 Task: open an excel sheet and write heading  Money ManagerAdd Descriptions in a column and its values below  'Salary, Rent, Groceries, Utilities, Dining out, Transportation & Entertainment. 'Add Categories in next column and its values below  Income, Expense, Expense, Expense, Expense, Expense & Expense. Add Amount in next column and its values below  $2,500, $800, $200, $100, $50, $30 & $100Add Dates in next column and its values below  2023-05-01, 2023-05-05, 2023-05-10, 2023-05-15, 2023-05-20, 2023-05-25 & 2023-05-31Save page DashboardTaxDocs
Action: Mouse moved to (25, 114)
Screenshot: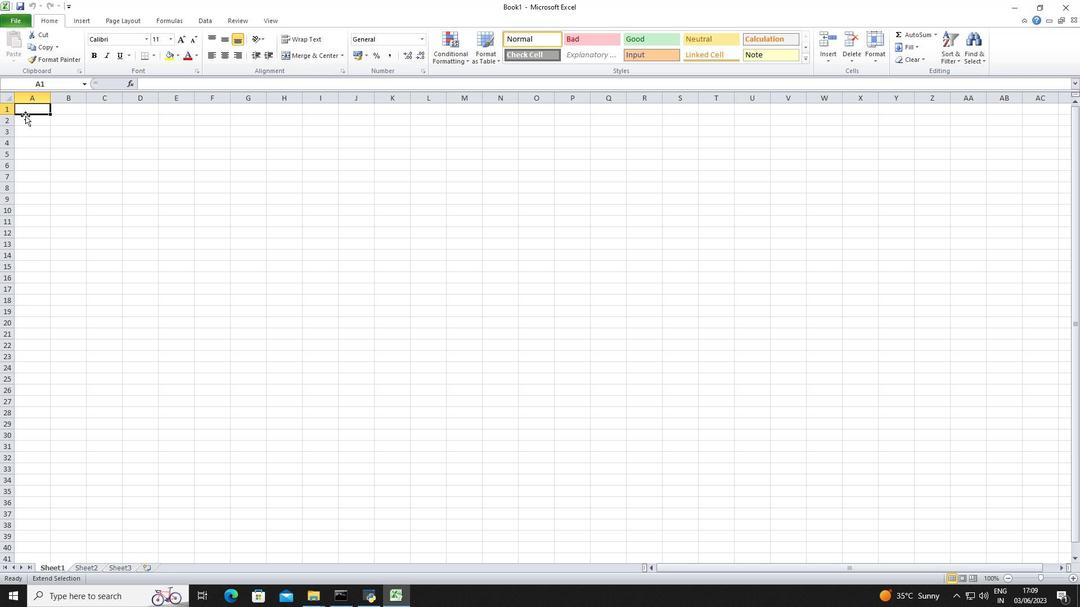 
Action: Mouse pressed left at (25, 114)
Screenshot: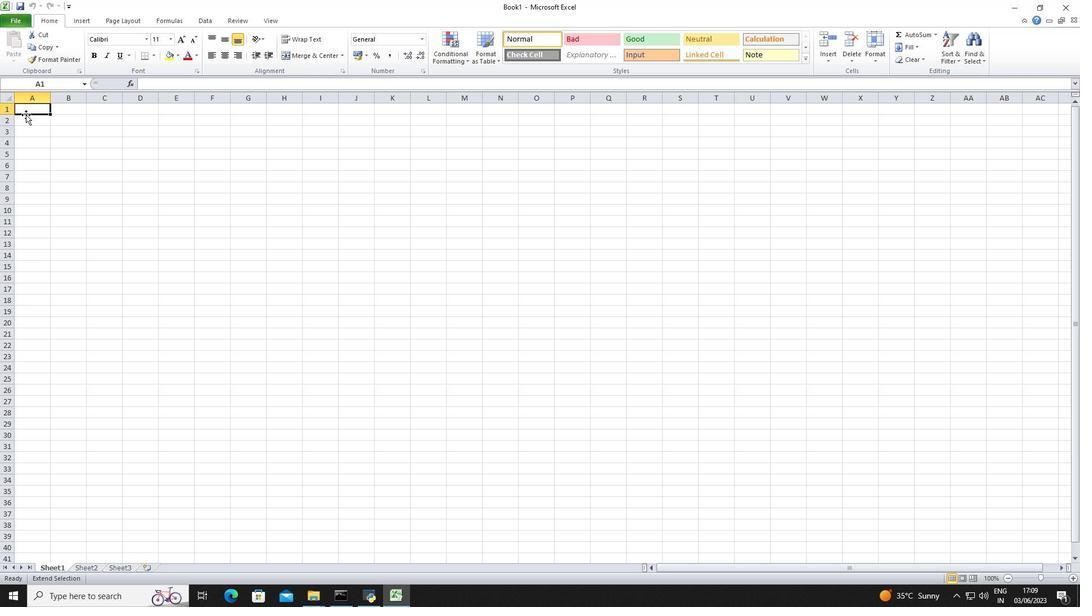 
Action: Key pressed <Key.shift>Money<Key.space><Key.shift>Manager<Key.down><Key.down><Key.shift>Descriptions<Key.down><Key.shift>Salary<Key.enter><Key.shift>Rent<Key.enter><Key.shift><Key.shift><Key.shift><Key.shift><Key.shift><Key.shift>Groceries<Key.enter><Key.shift>Utilities<Key.down><Key.shift>Dining<Key.space><Key.shift>Out<Key.enter><Key.shift>Transportation<Key.enter><Key.shift>Entertainment<Key.down><Key.down><Key.right><Key.right><Key.up><Key.right><Key.up><Key.left><Key.up><Key.up><Key.up><Key.up><Key.up><Key.up><Key.up><Key.shift>Categories<Key.down><Key.shift>Income<Key.down><Key.shift>Expense<Key.down><Key.shift>Exo<Key.backspace>pense<Key.down><Key.shift>Expense<Key.down><Key.shift>Expense<Key.down><Key.shift>Expense<Key.down><Key.shift>Expense<Key.down><Key.right><Key.up><Key.right><Key.up><Key.up><Key.up><Key.up><Key.up><Key.up><Key.up><Key.shift>Amount<Key.down>2500<Key.down>800<Key.down>200<Key.down>100<Key.down>50<Key.down>30<Key.down>100<Key.down>
Screenshot: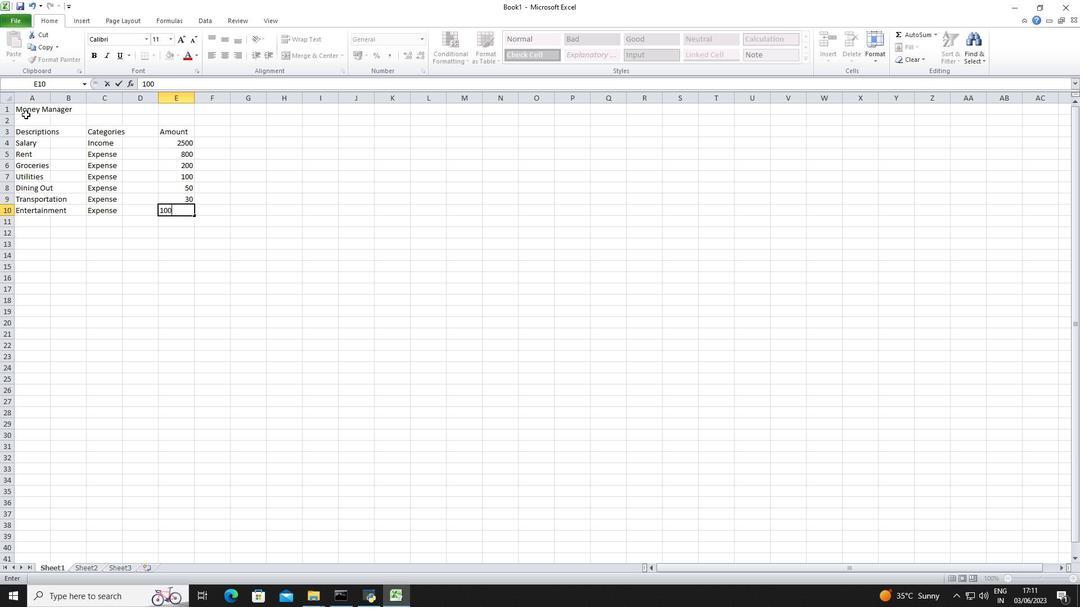 
Action: Mouse moved to (173, 145)
Screenshot: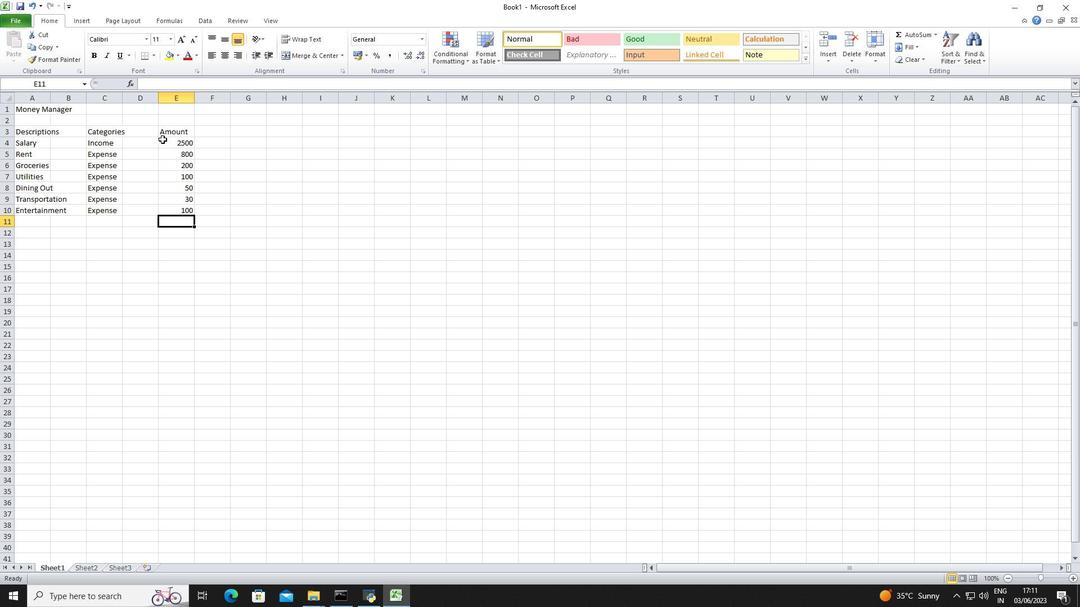 
Action: Mouse pressed left at (173, 145)
Screenshot: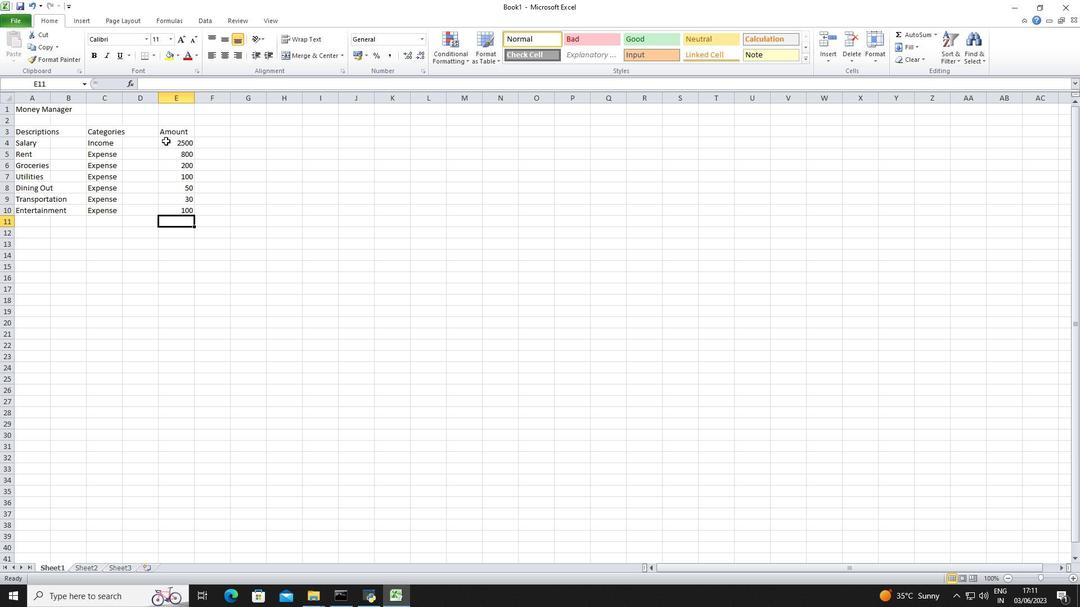 
Action: Mouse moved to (176, 158)
Screenshot: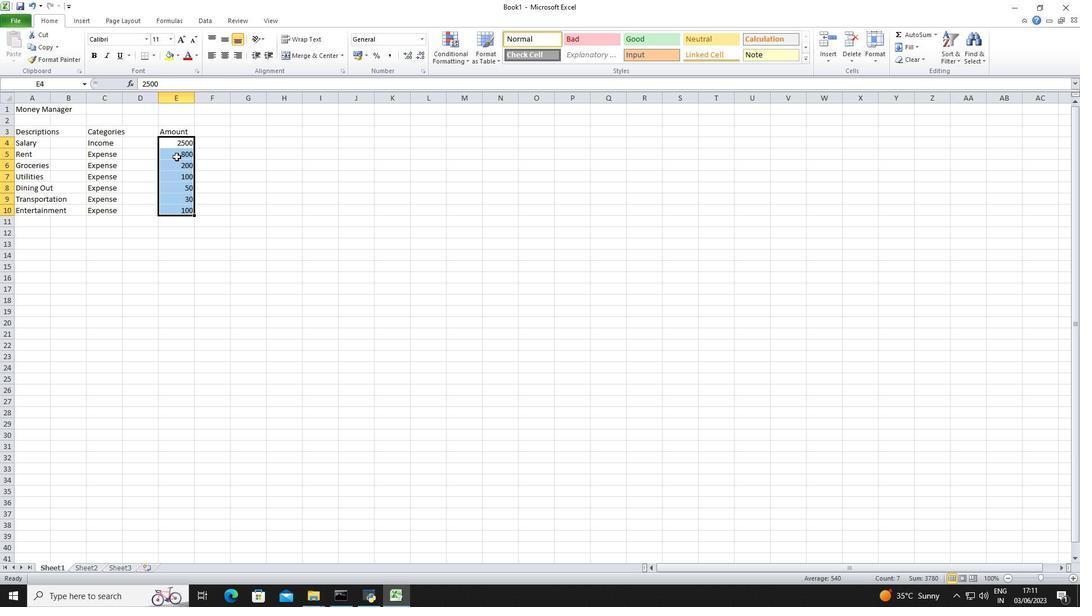 
Action: Mouse pressed right at (176, 158)
Screenshot: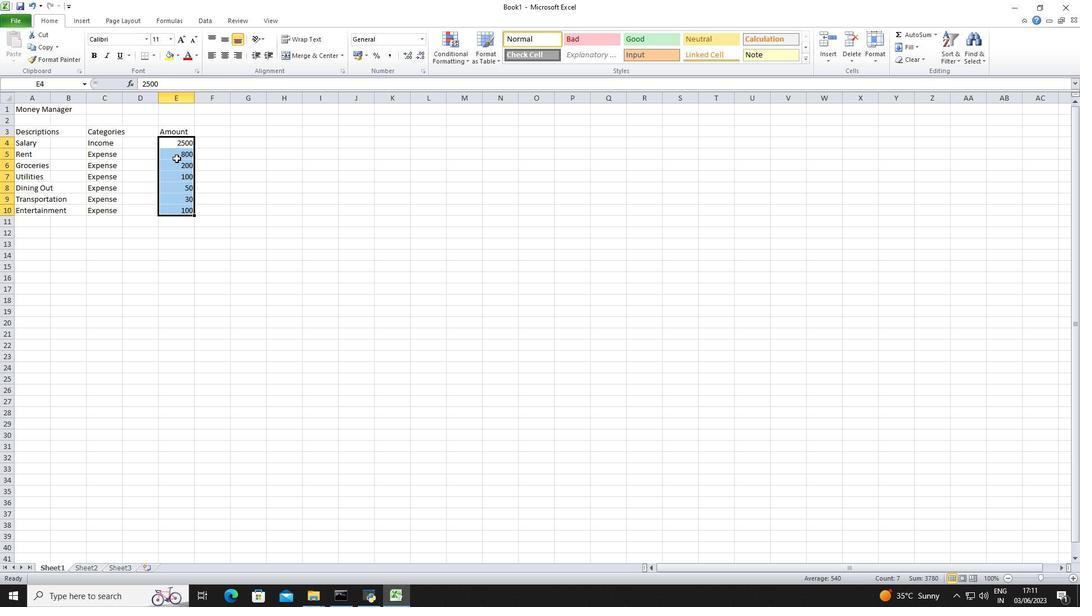 
Action: Mouse moved to (219, 315)
Screenshot: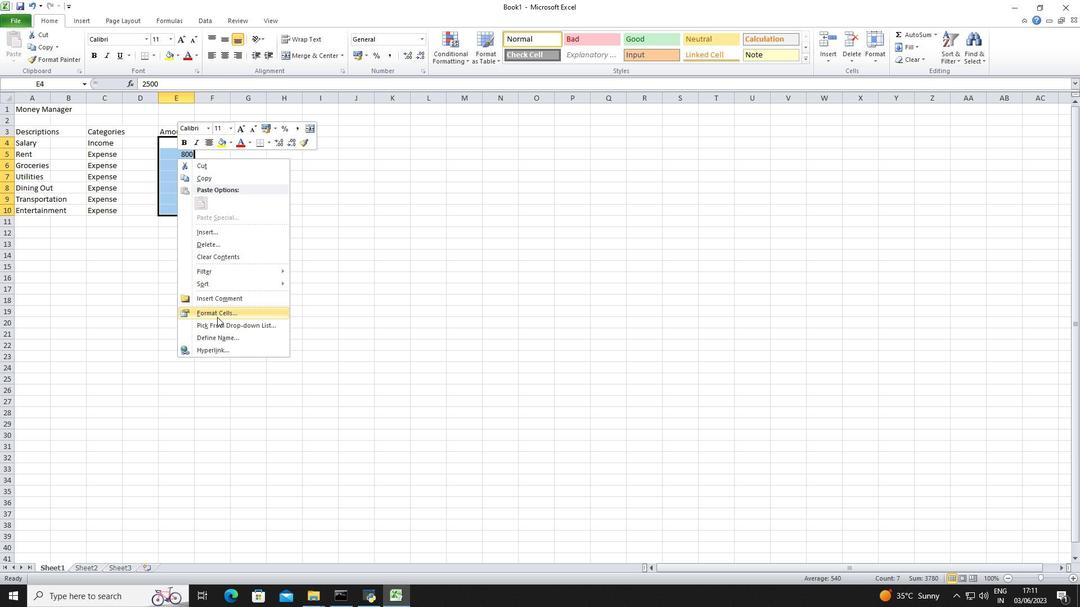
Action: Mouse pressed left at (219, 315)
Screenshot: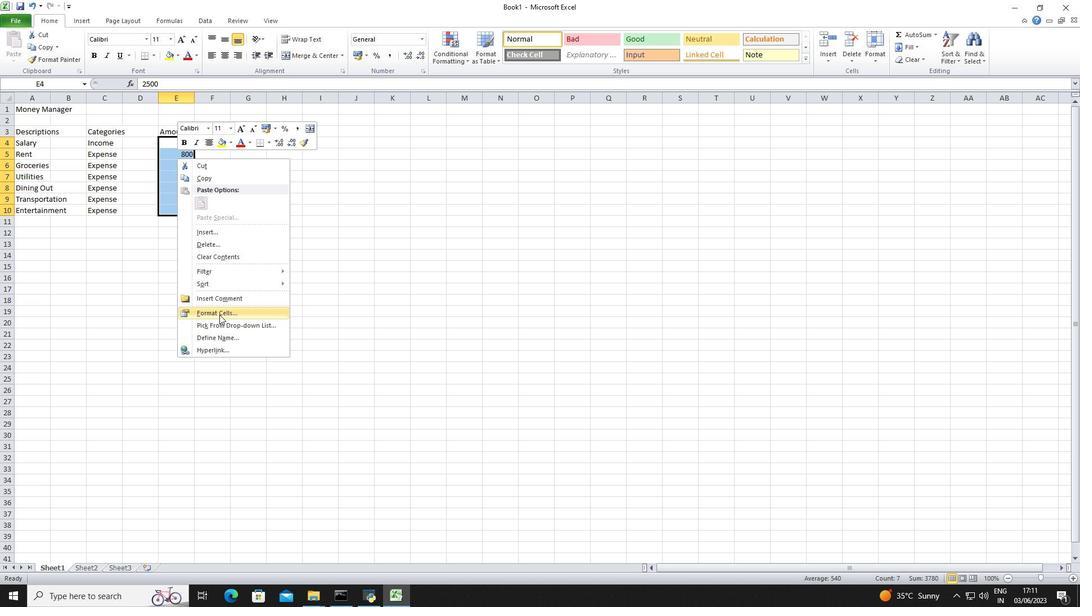 
Action: Mouse moved to (104, 308)
Screenshot: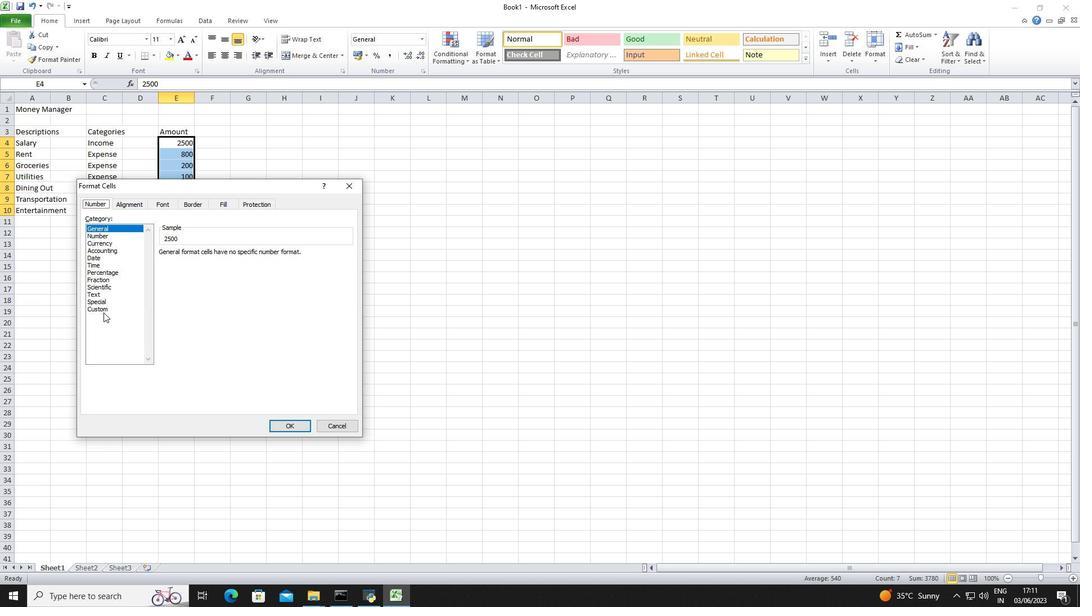 
Action: Mouse pressed left at (104, 308)
Screenshot: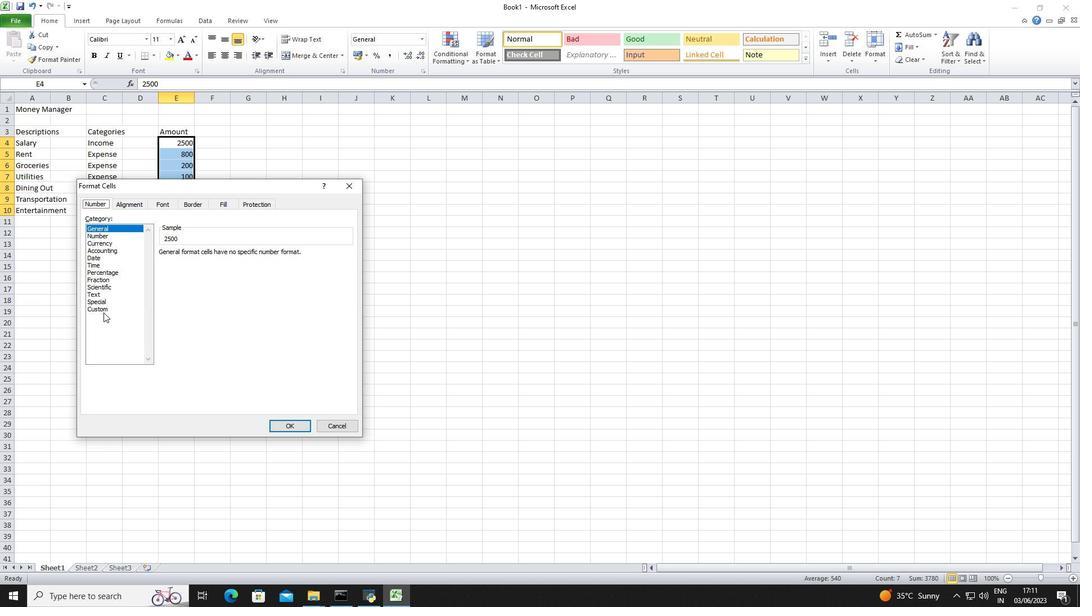 
Action: Mouse moved to (112, 246)
Screenshot: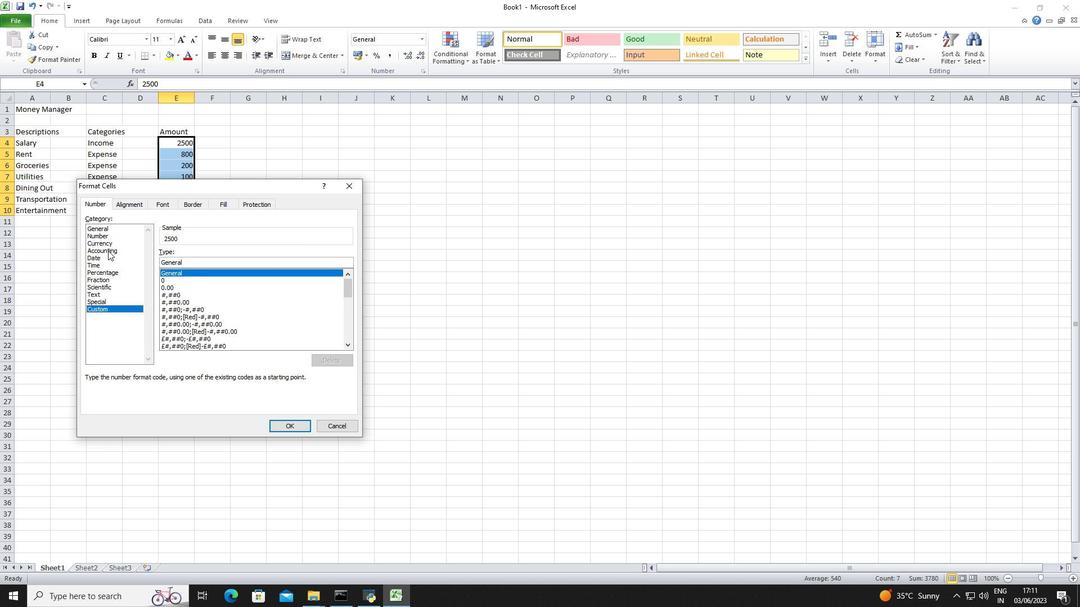 
Action: Mouse pressed left at (112, 246)
Screenshot: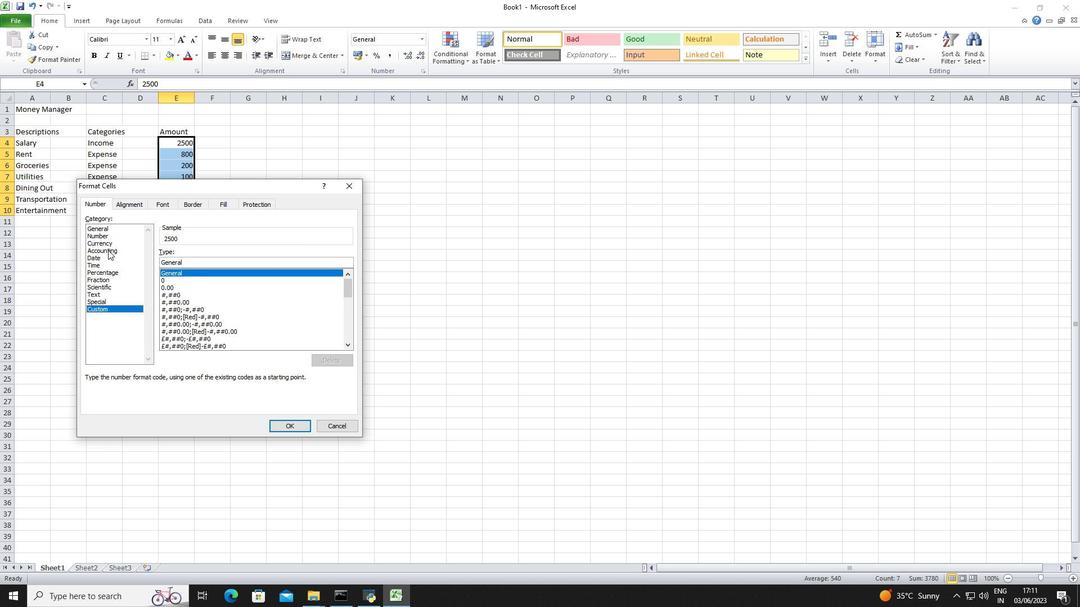 
Action: Mouse moved to (231, 256)
Screenshot: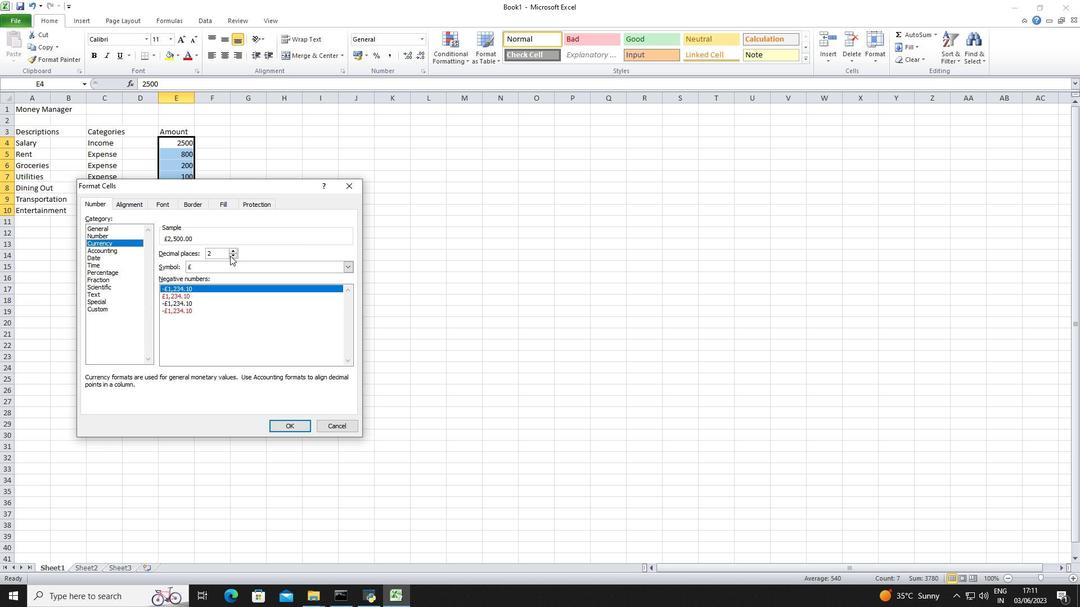 
Action: Mouse pressed left at (231, 256)
Screenshot: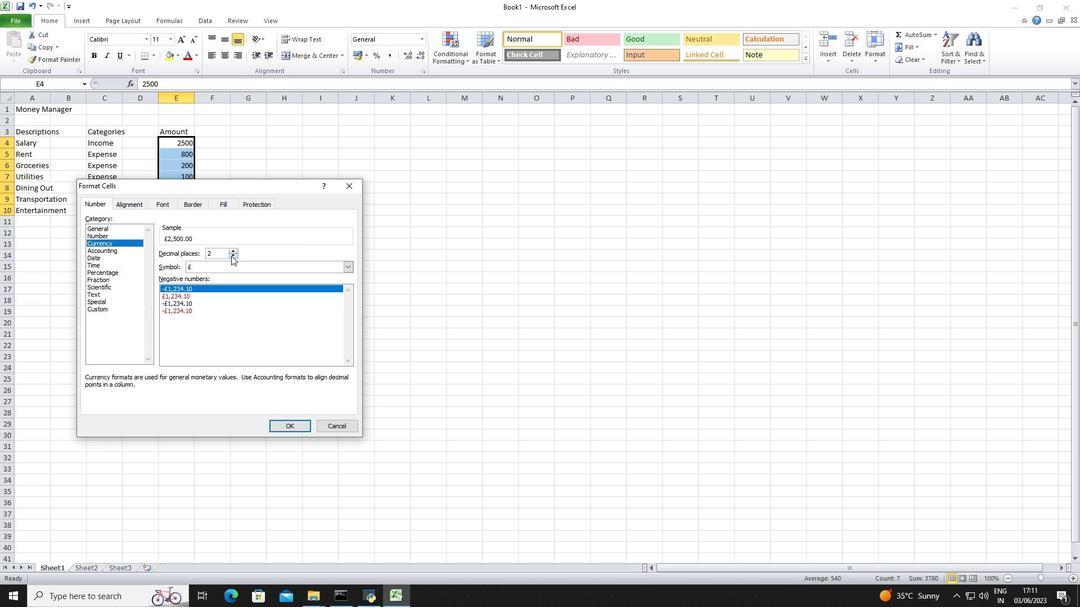 
Action: Mouse pressed left at (231, 256)
Screenshot: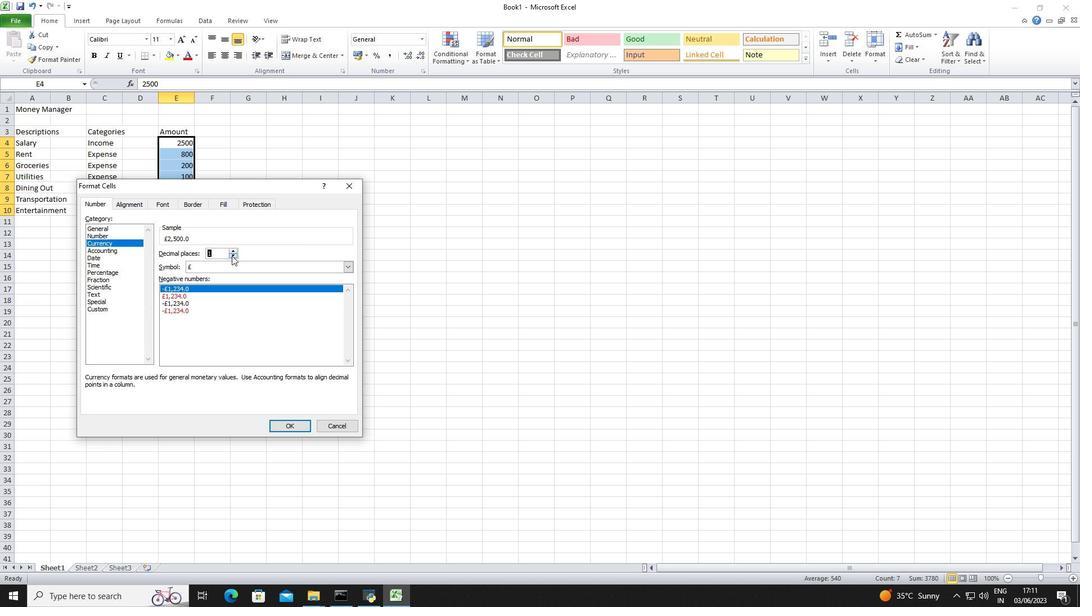 
Action: Mouse moved to (232, 266)
Screenshot: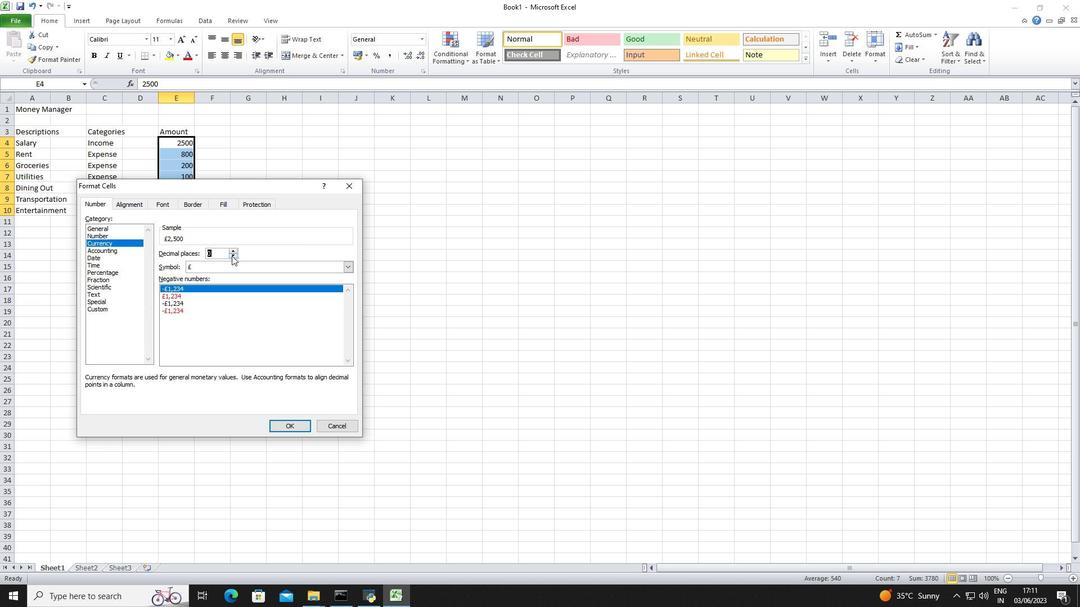 
Action: Mouse pressed left at (232, 266)
Screenshot: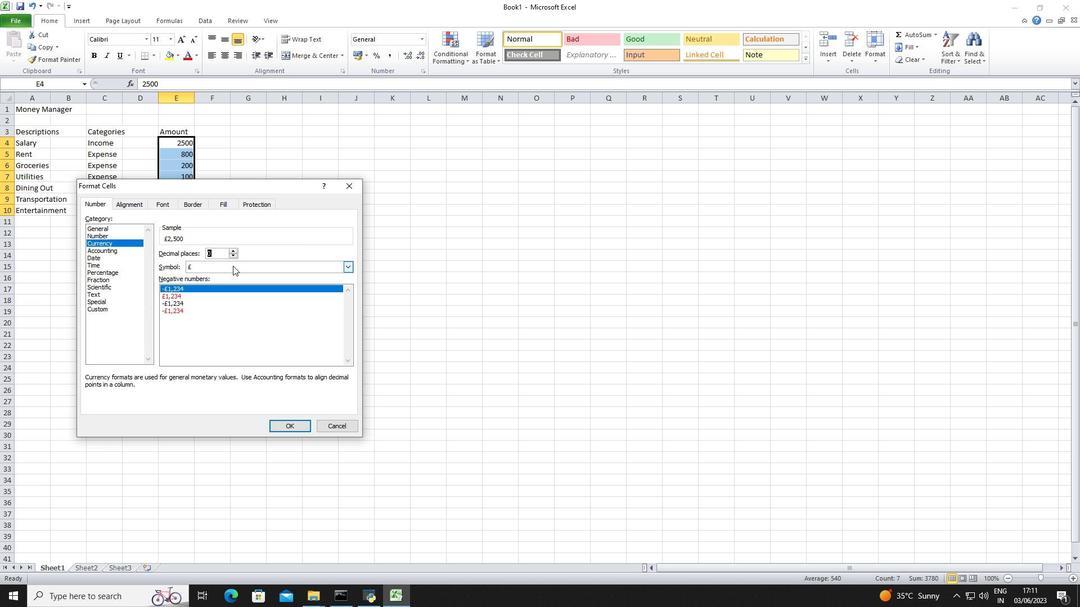 
Action: Mouse moved to (230, 297)
Screenshot: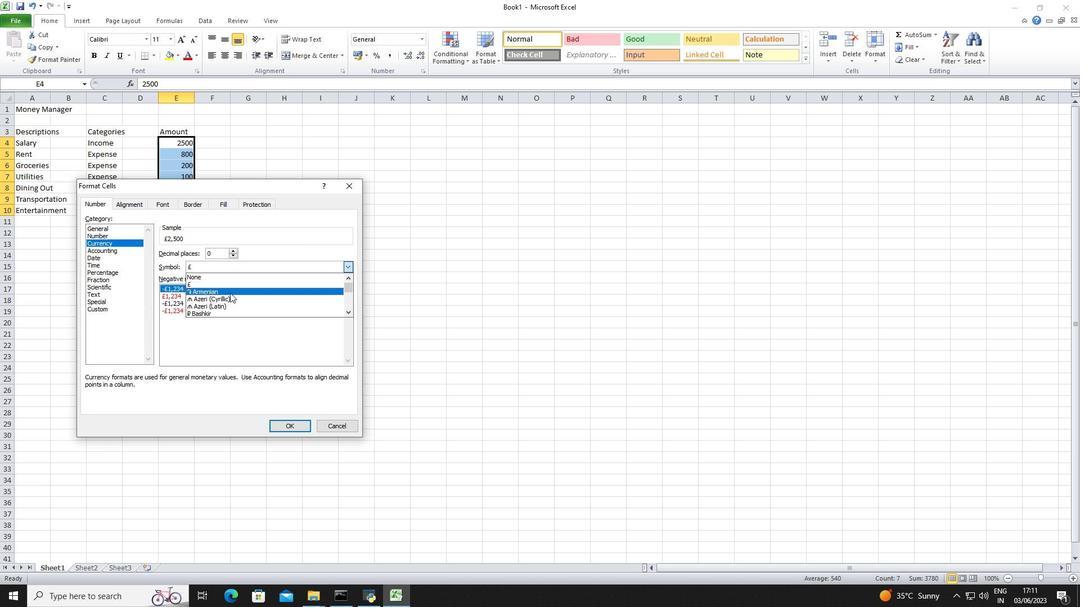 
Action: Mouse scrolled (230, 297) with delta (0, 0)
Screenshot: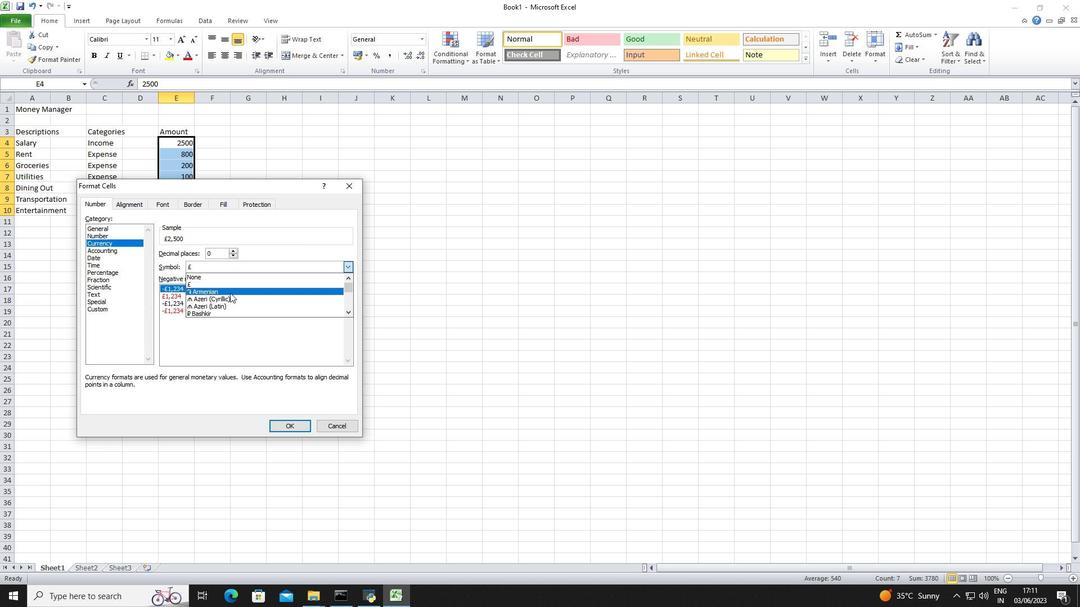 
Action: Mouse scrolled (230, 297) with delta (0, 0)
Screenshot: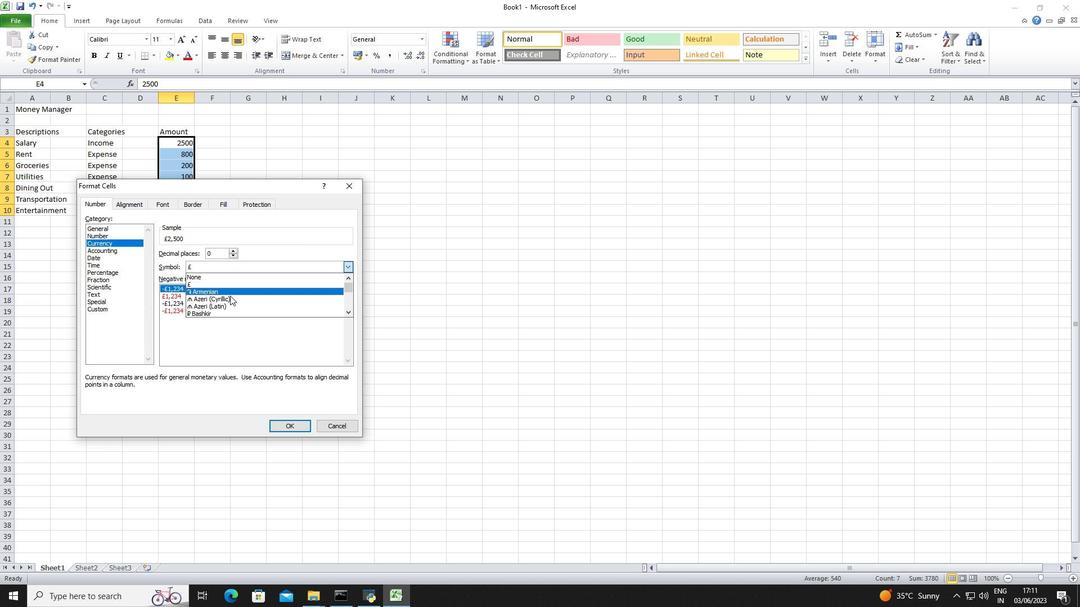 
Action: Mouse scrolled (230, 297) with delta (0, 0)
Screenshot: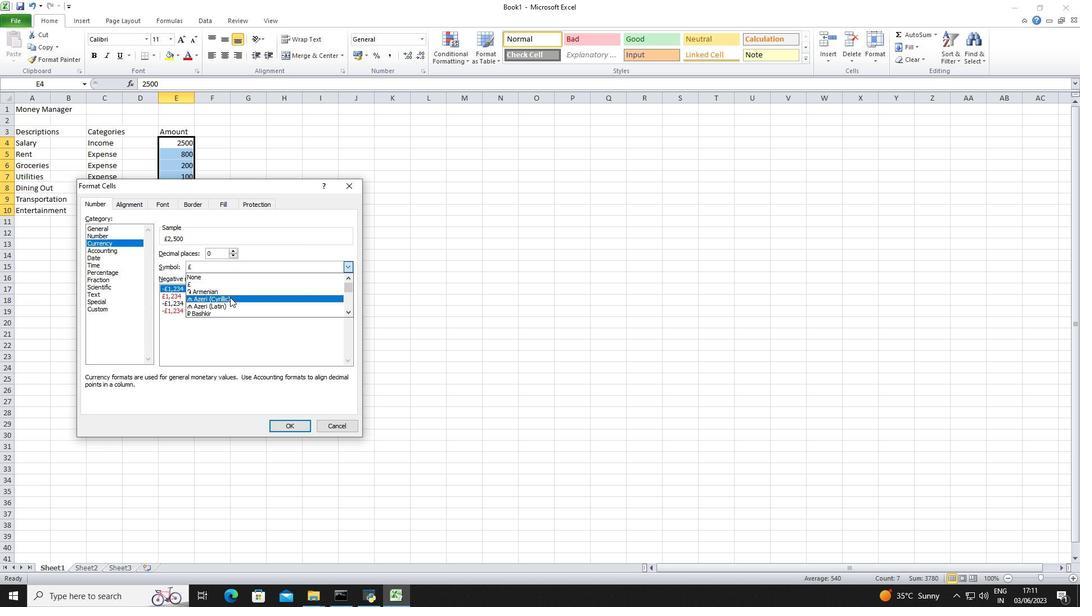 
Action: Mouse scrolled (230, 297) with delta (0, 0)
Screenshot: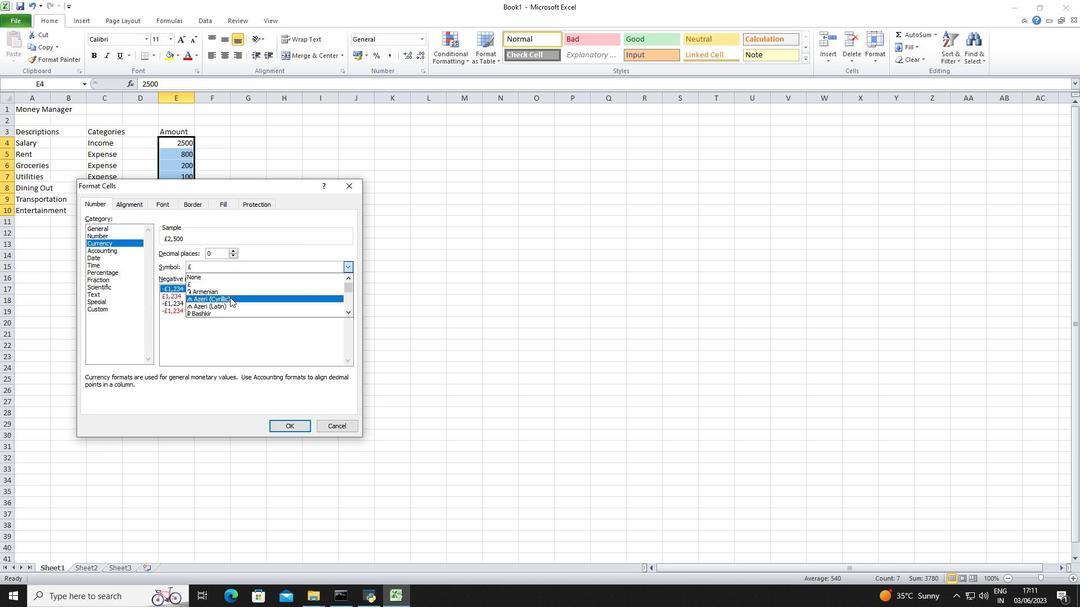 
Action: Mouse scrolled (230, 297) with delta (0, 0)
Screenshot: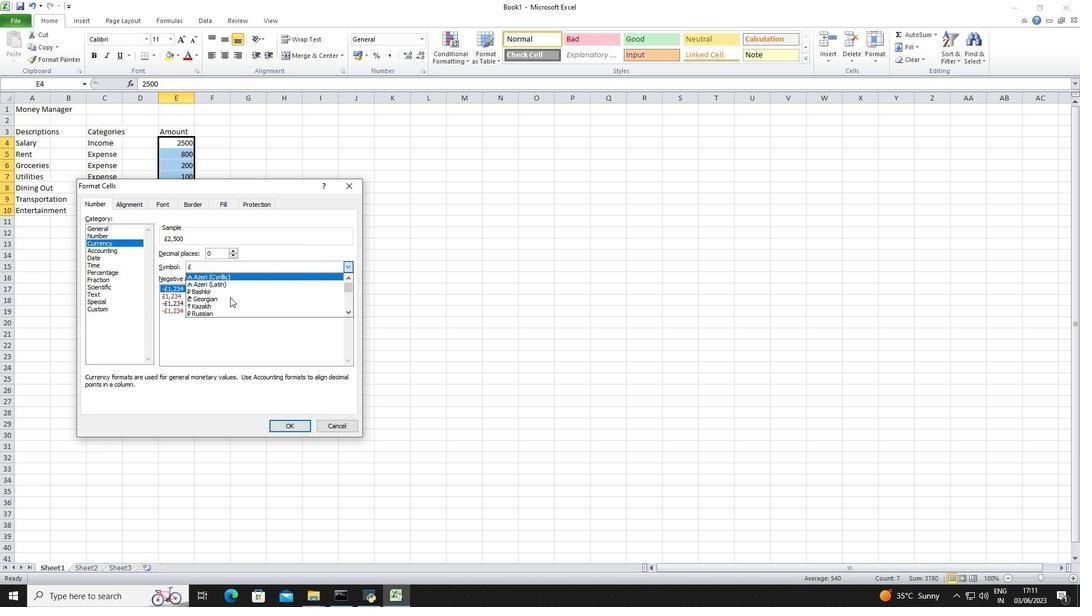 
Action: Mouse scrolled (230, 297) with delta (0, 0)
Screenshot: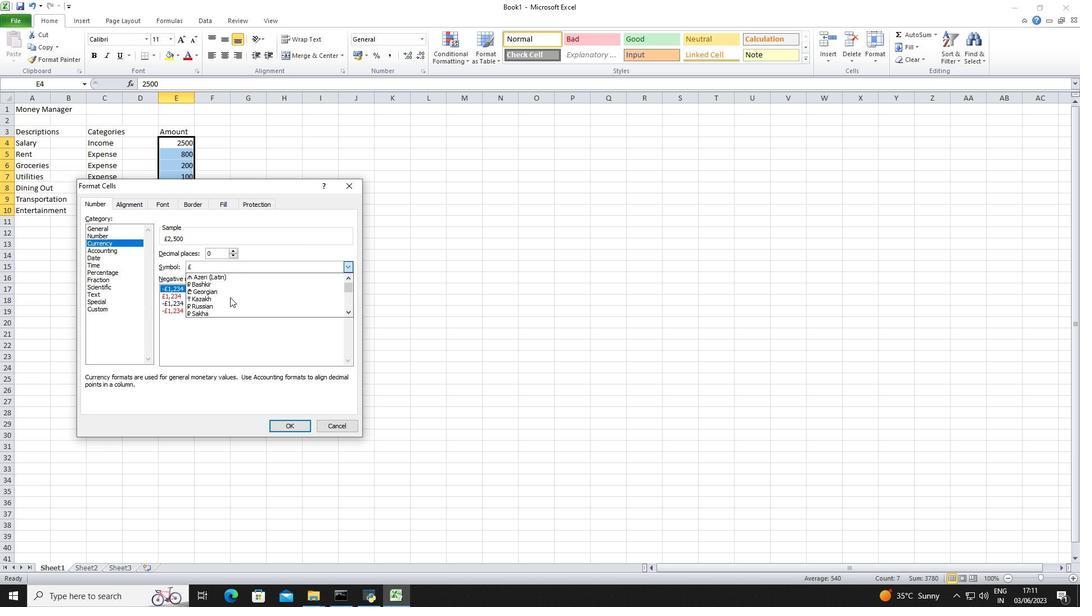 
Action: Mouse scrolled (230, 297) with delta (0, 0)
Screenshot: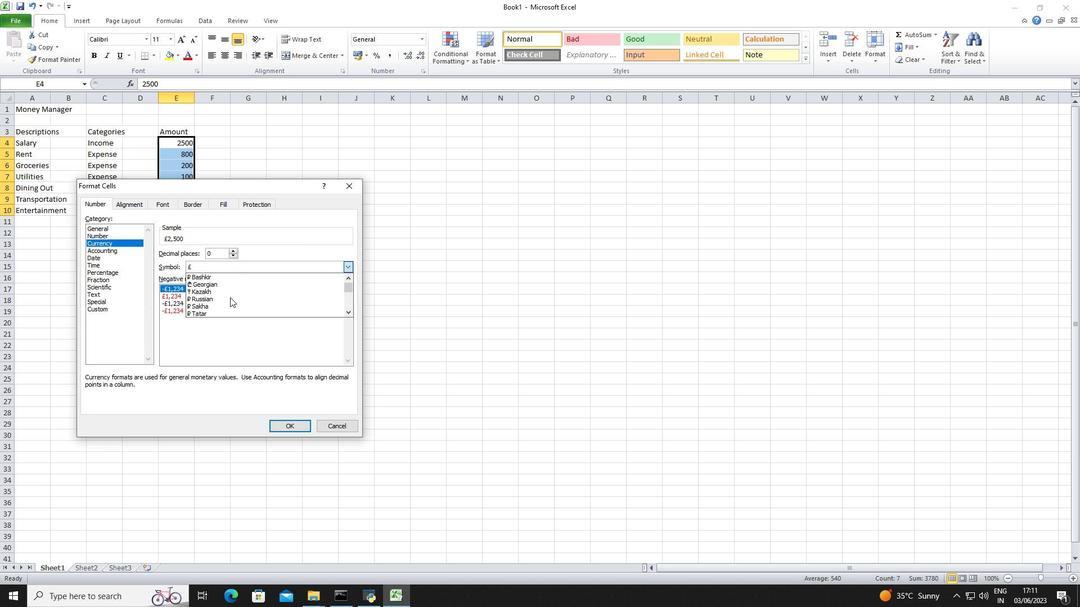 
Action: Mouse scrolled (230, 297) with delta (0, 0)
Screenshot: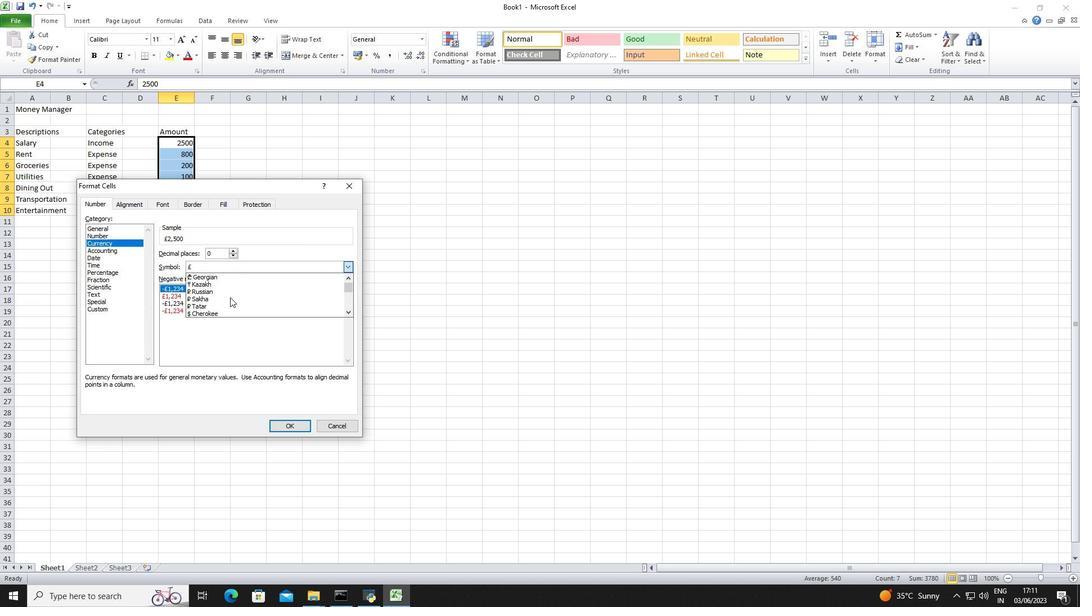 
Action: Mouse scrolled (230, 297) with delta (0, 0)
Screenshot: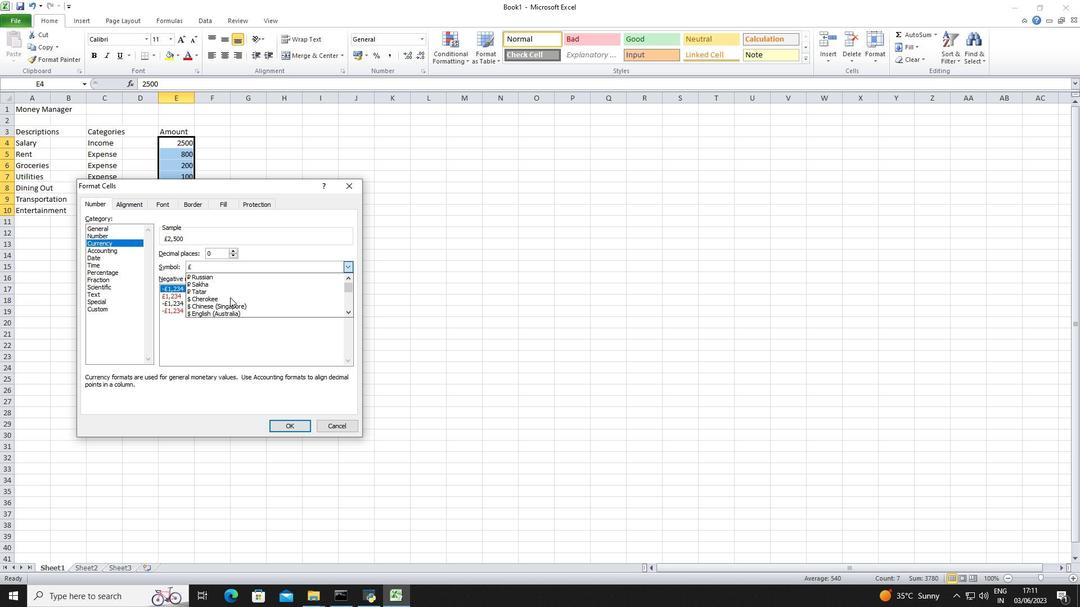 
Action: Mouse scrolled (230, 297) with delta (0, 0)
Screenshot: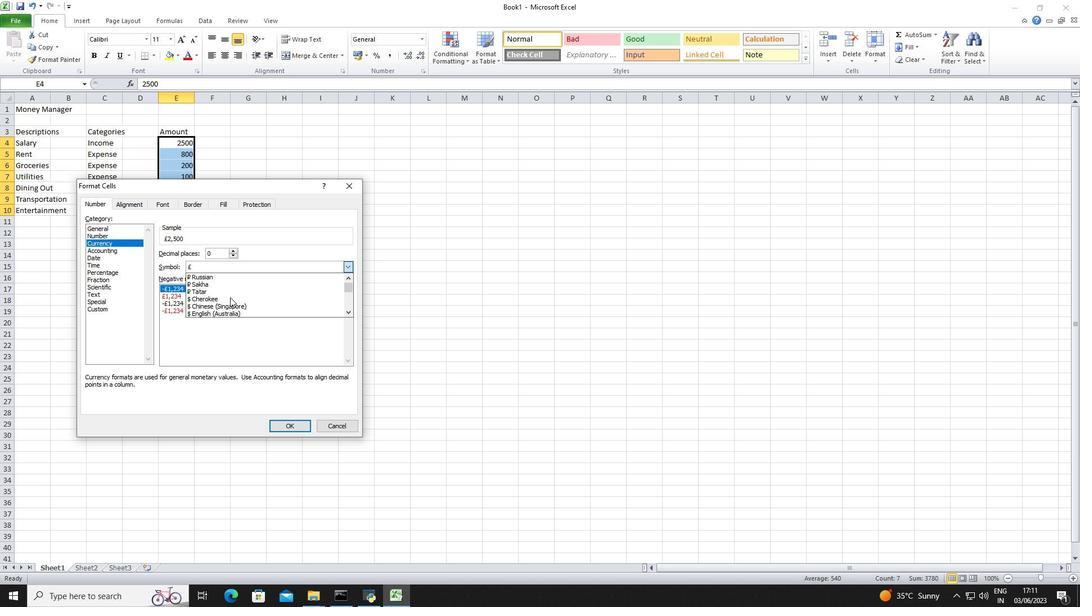 
Action: Mouse moved to (230, 298)
Screenshot: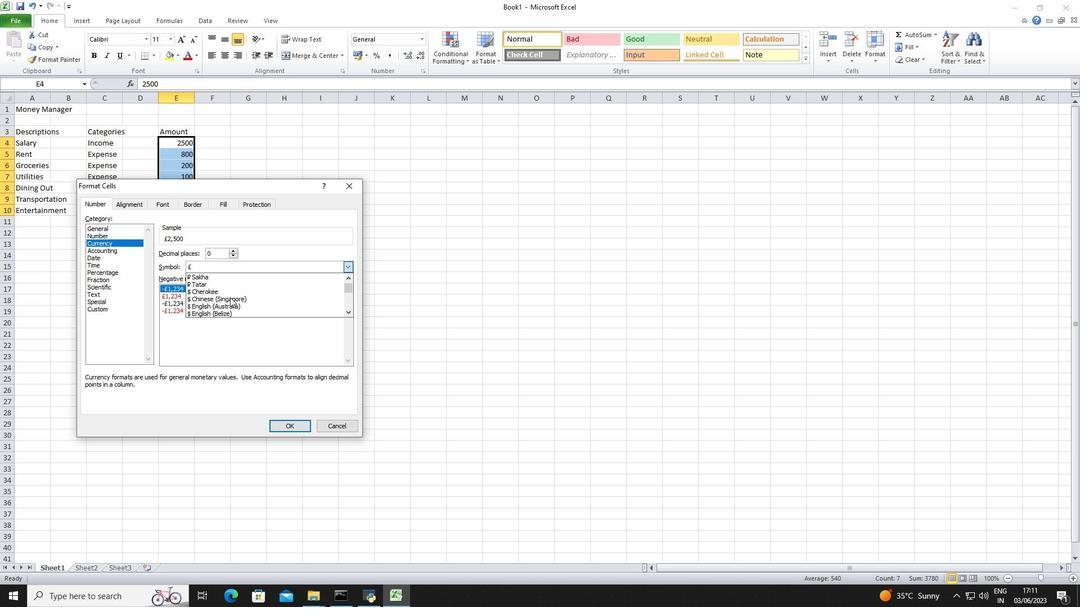 
Action: Mouse scrolled (230, 298) with delta (0, 0)
Screenshot: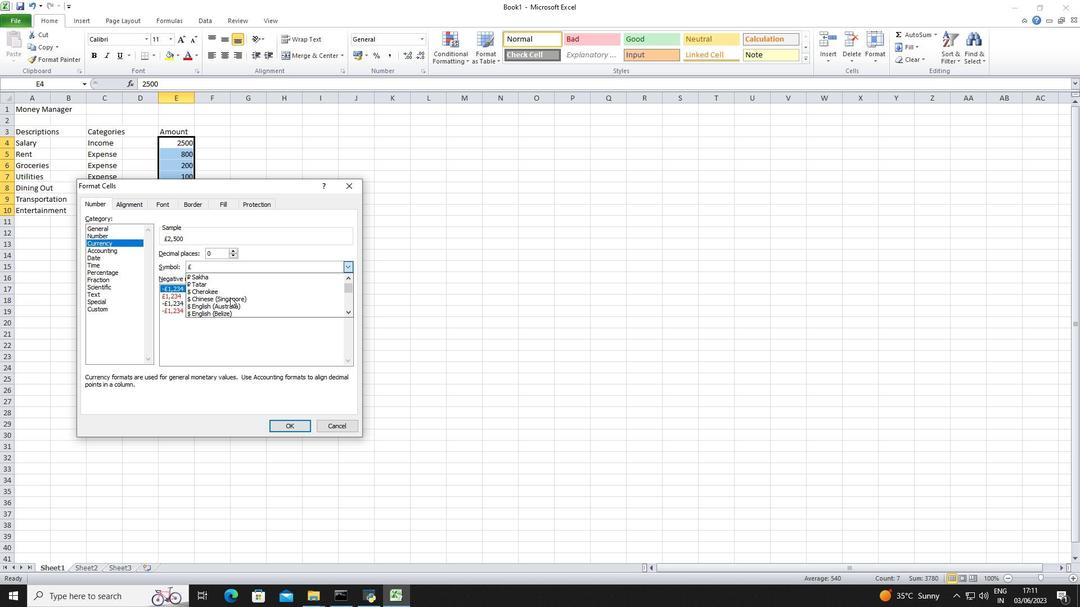 
Action: Mouse moved to (231, 292)
Screenshot: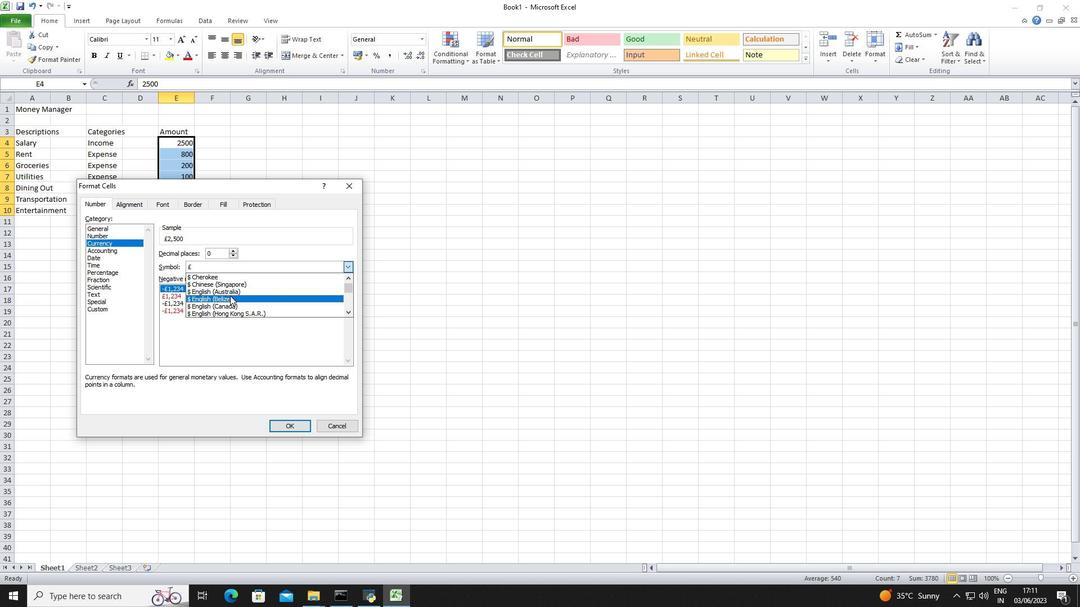 
Action: Mouse pressed left at (231, 292)
Screenshot: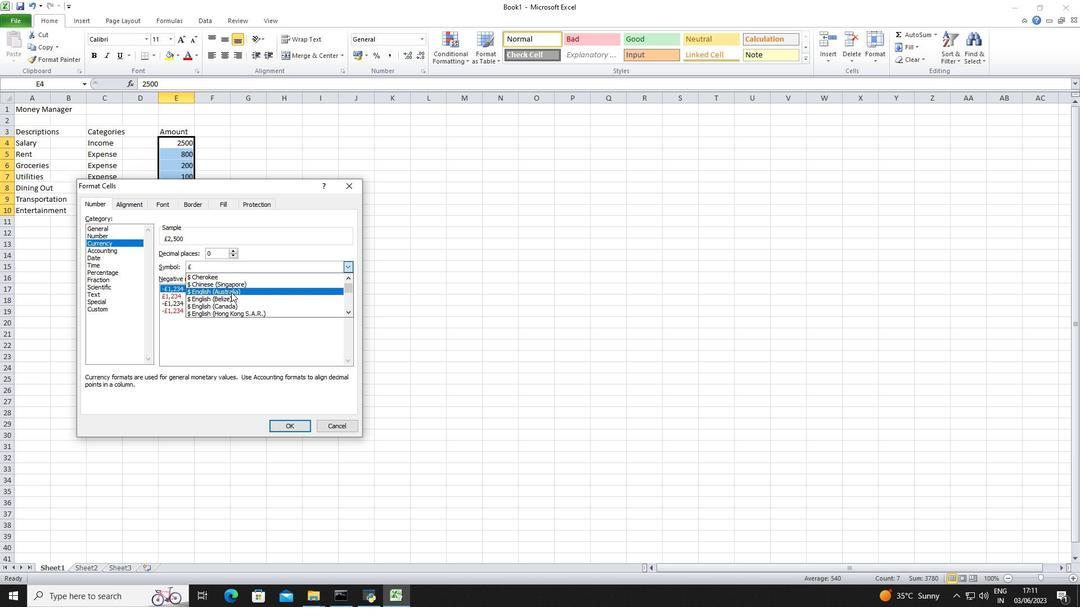 
Action: Mouse moved to (292, 426)
Screenshot: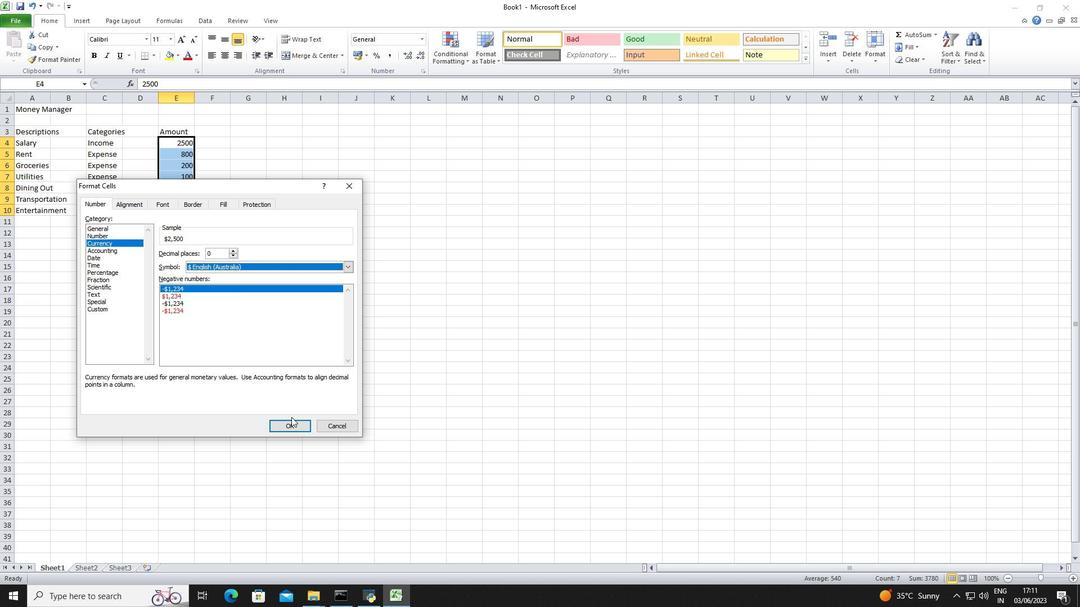 
Action: Mouse pressed left at (292, 426)
Screenshot: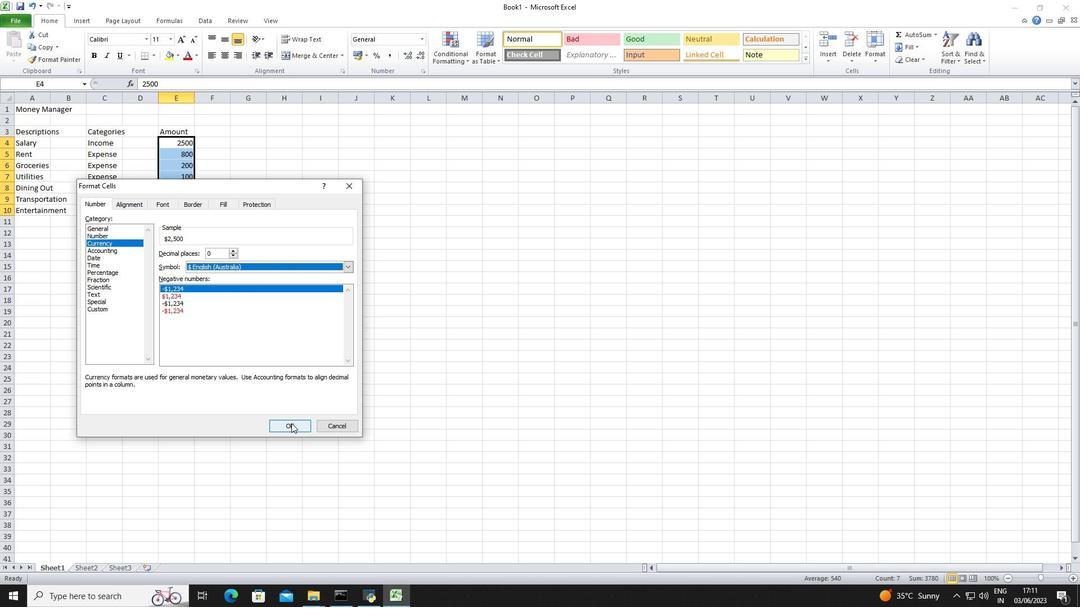 
Action: Mouse moved to (251, 133)
Screenshot: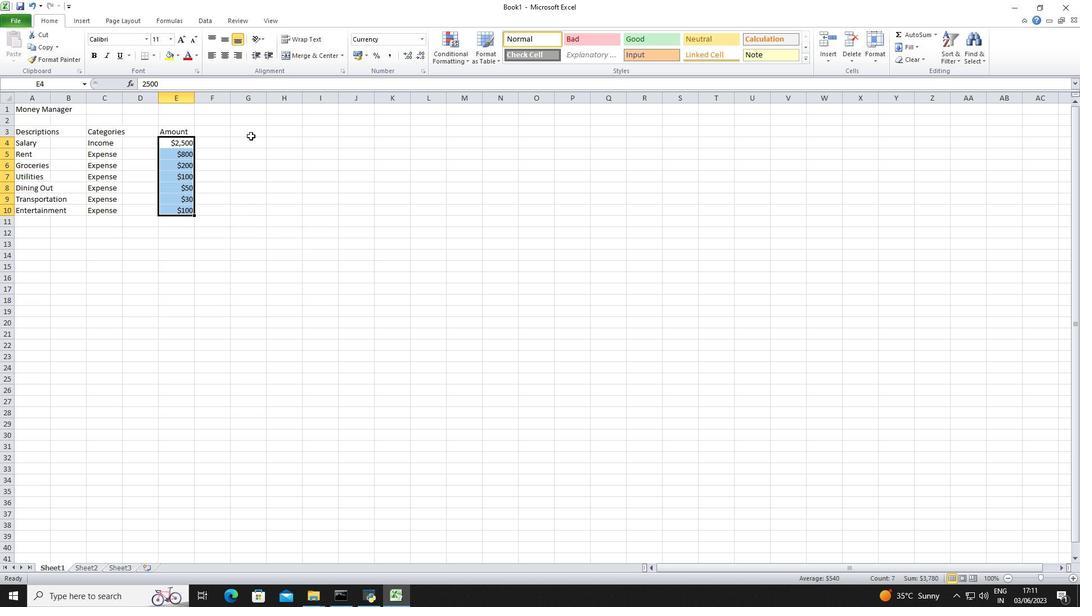 
Action: Mouse pressed left at (251, 133)
Screenshot: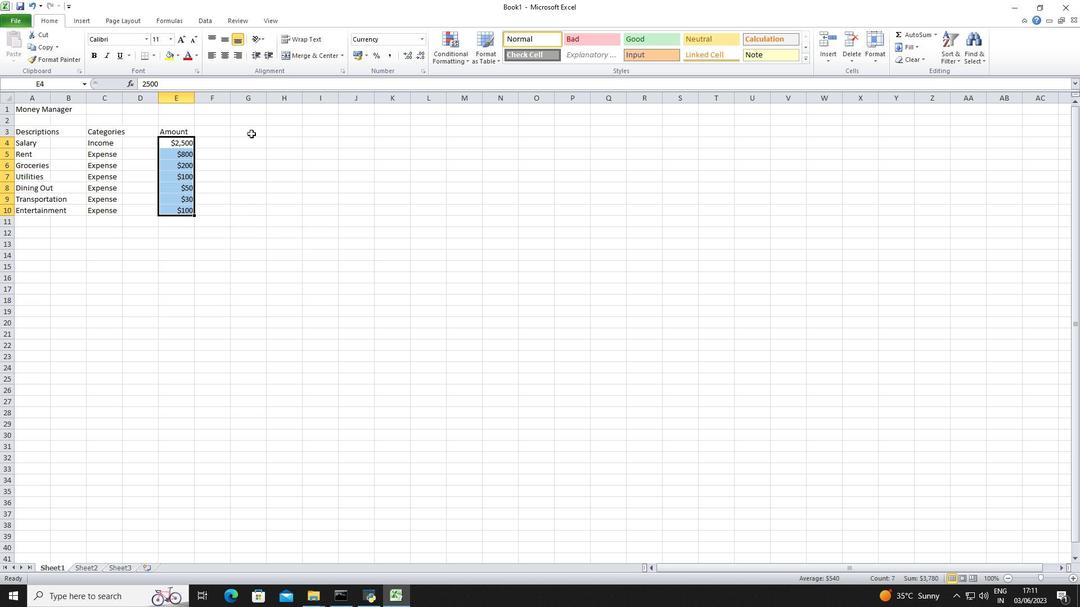 
Action: Key pressed <Key.shift>Dates<Key.down>2023-05-01<Key.enter>2023-05-05<Key.enter>2023-05-10<Key.enter>2023-05-15<Key.enter>2023-05-20<Key.enter>2023-05-25<Key.enter>2023-05-31<Key.enter>
Screenshot: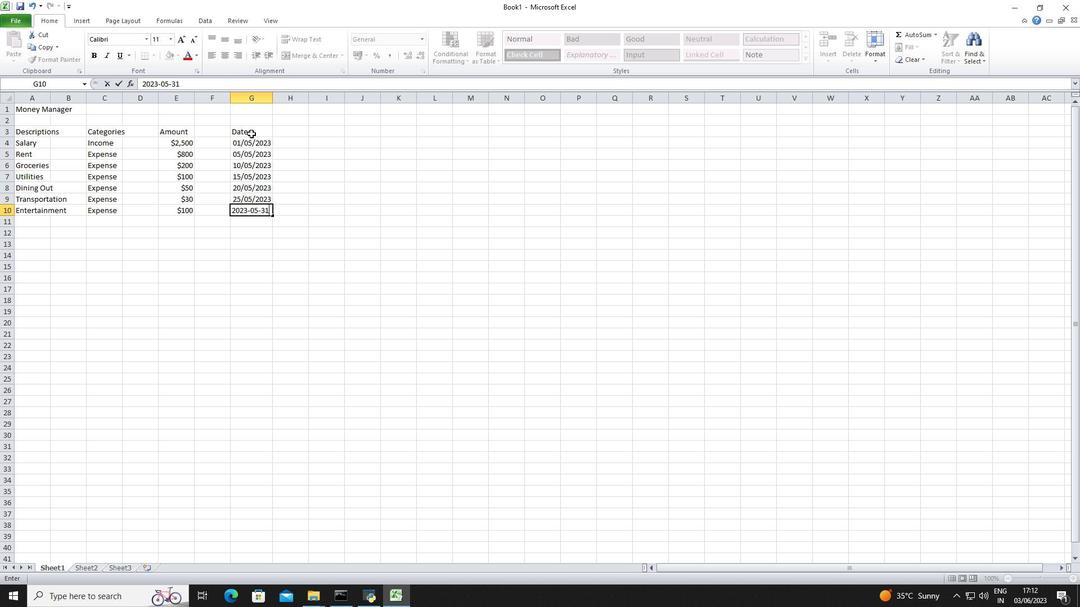 
Action: Mouse moved to (256, 141)
Screenshot: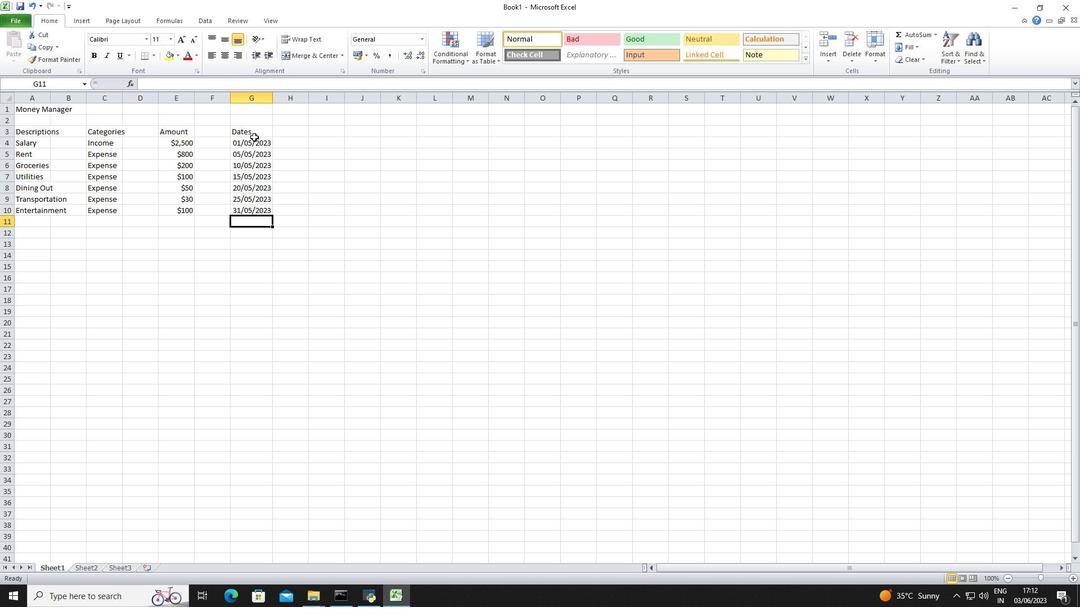 
Action: Mouse pressed left at (256, 141)
Screenshot: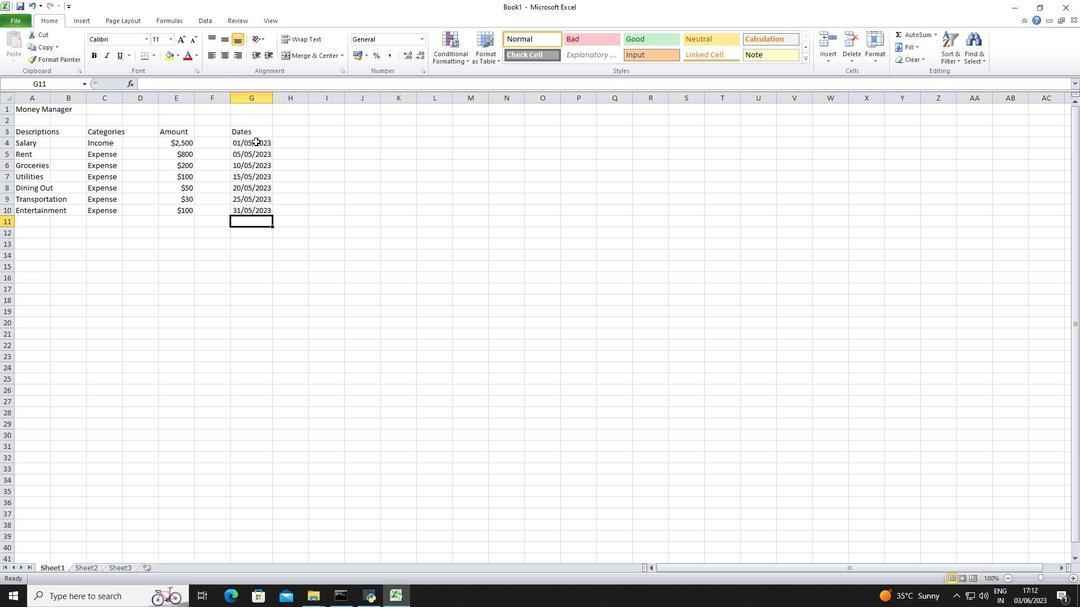 
Action: Mouse moved to (420, 42)
Screenshot: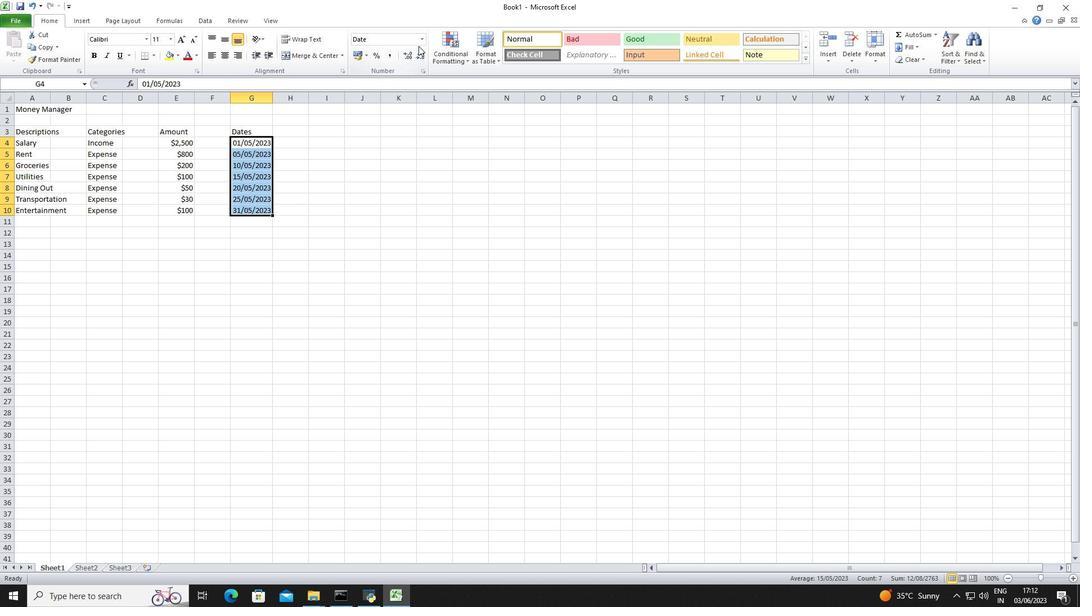 
Action: Mouse pressed left at (420, 42)
Screenshot: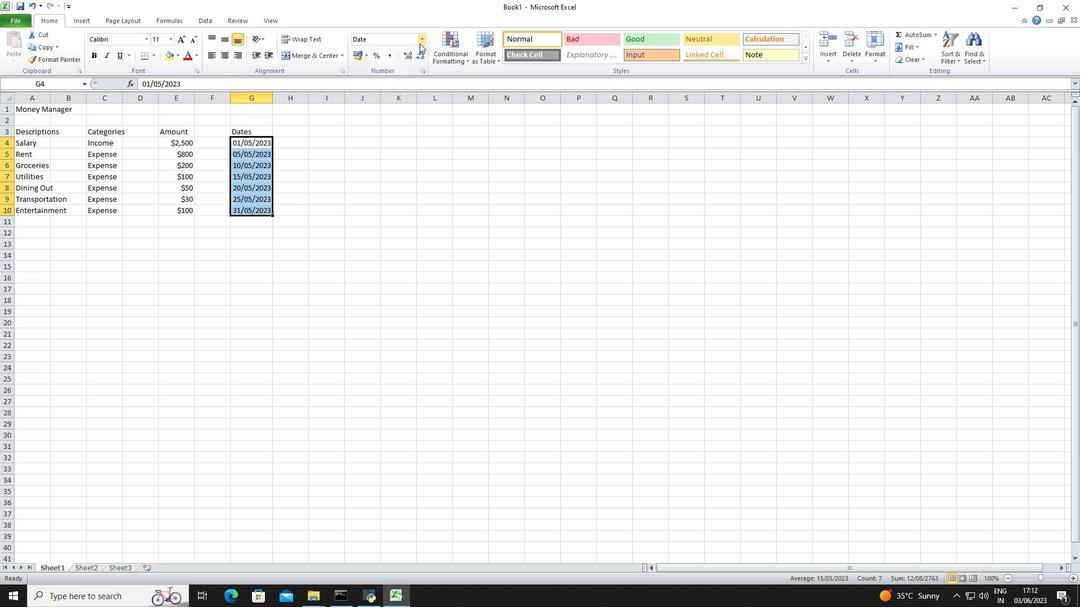
Action: Mouse moved to (249, 172)
Screenshot: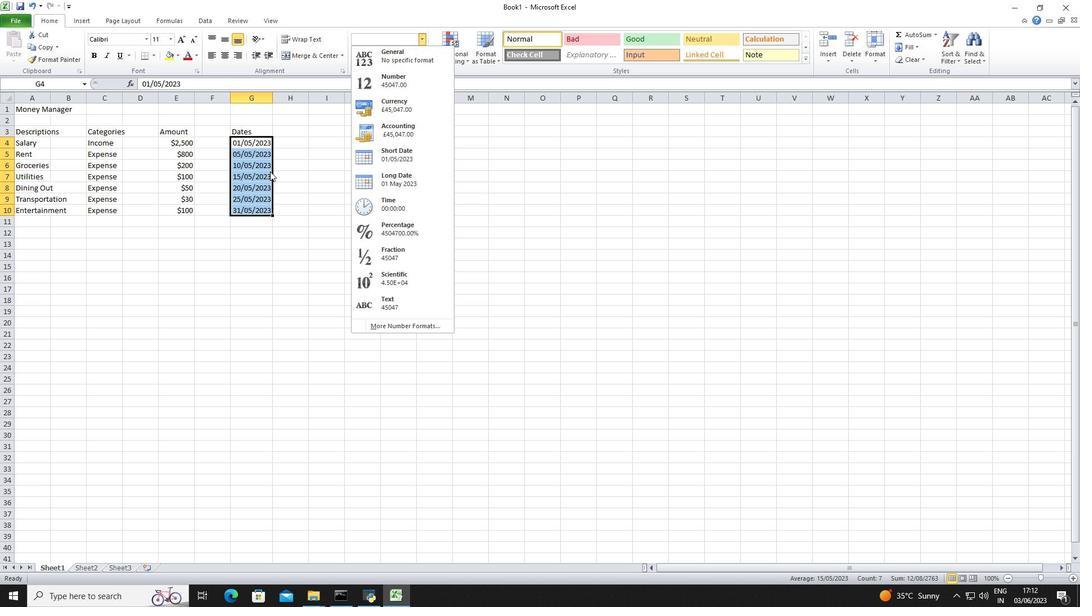 
Action: Mouse pressed right at (249, 172)
Screenshot: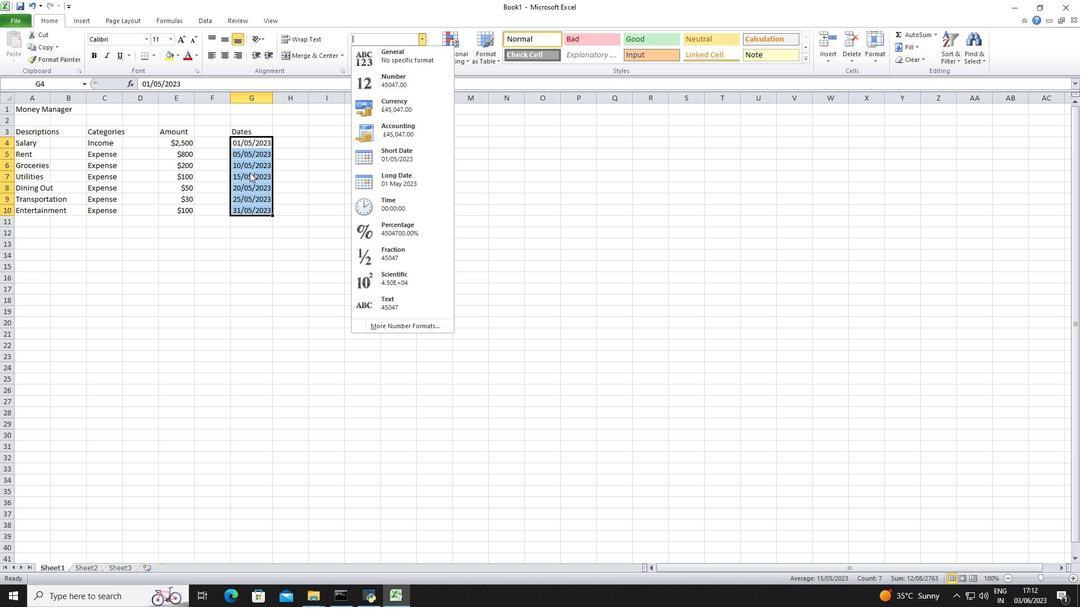 
Action: Mouse moved to (300, 321)
Screenshot: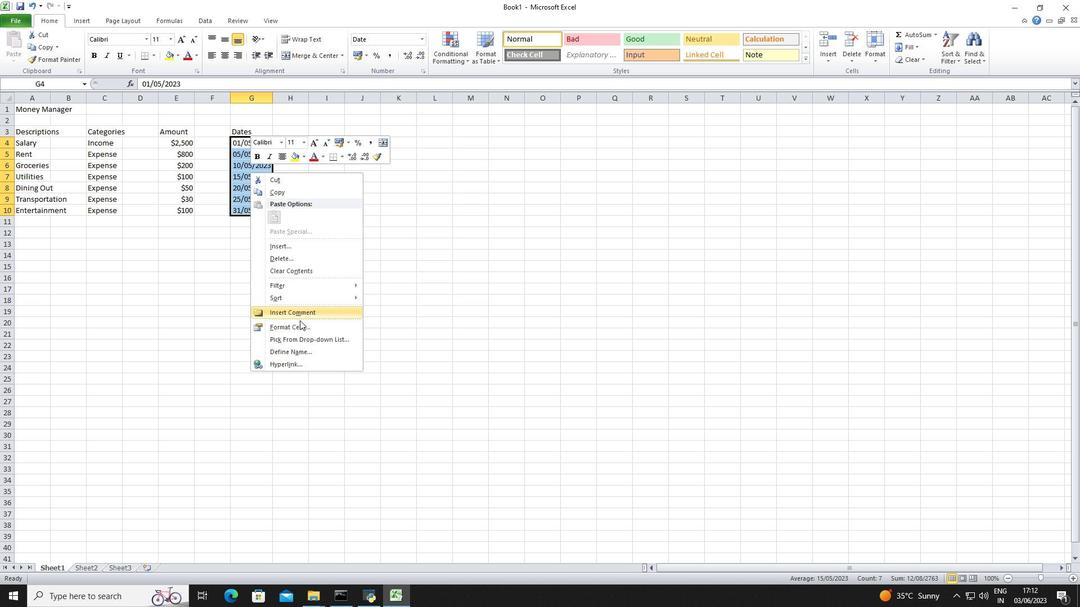 
Action: Mouse pressed left at (300, 321)
Screenshot: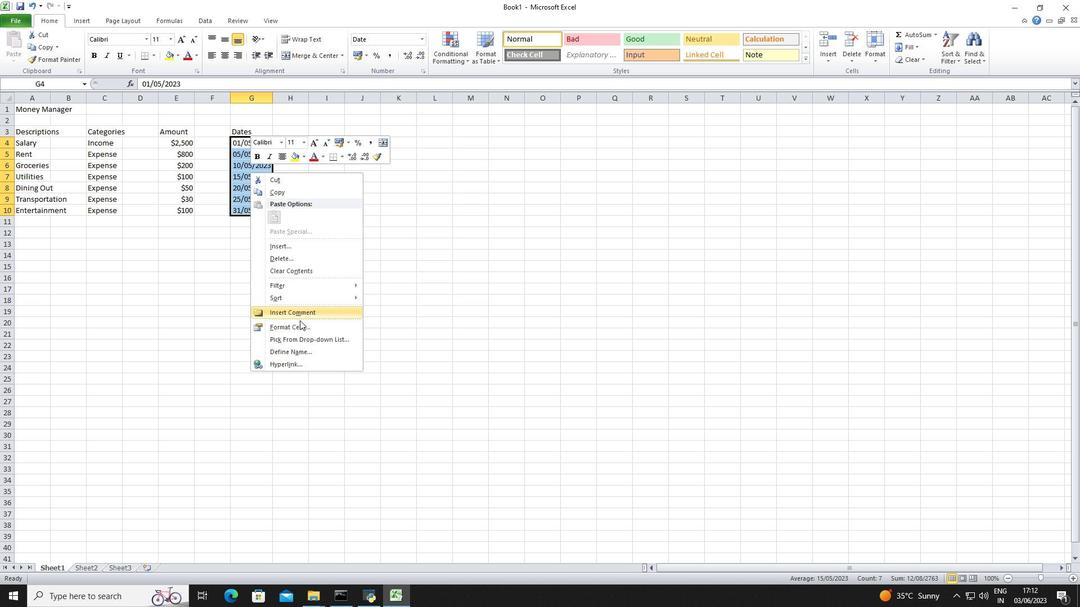 
Action: Mouse moved to (193, 321)
Screenshot: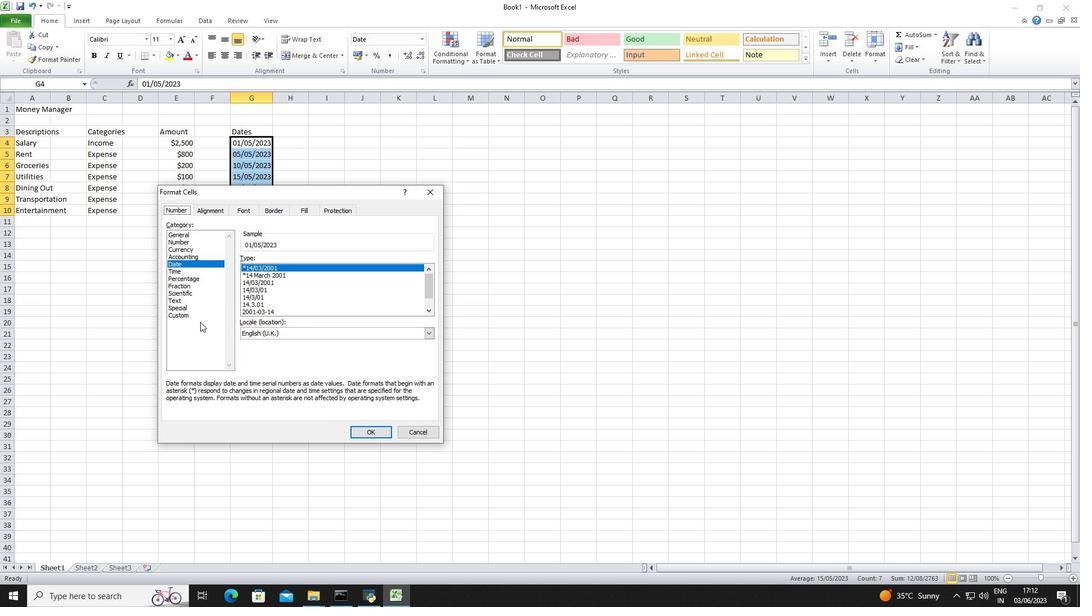 
Action: Mouse pressed left at (193, 321)
Screenshot: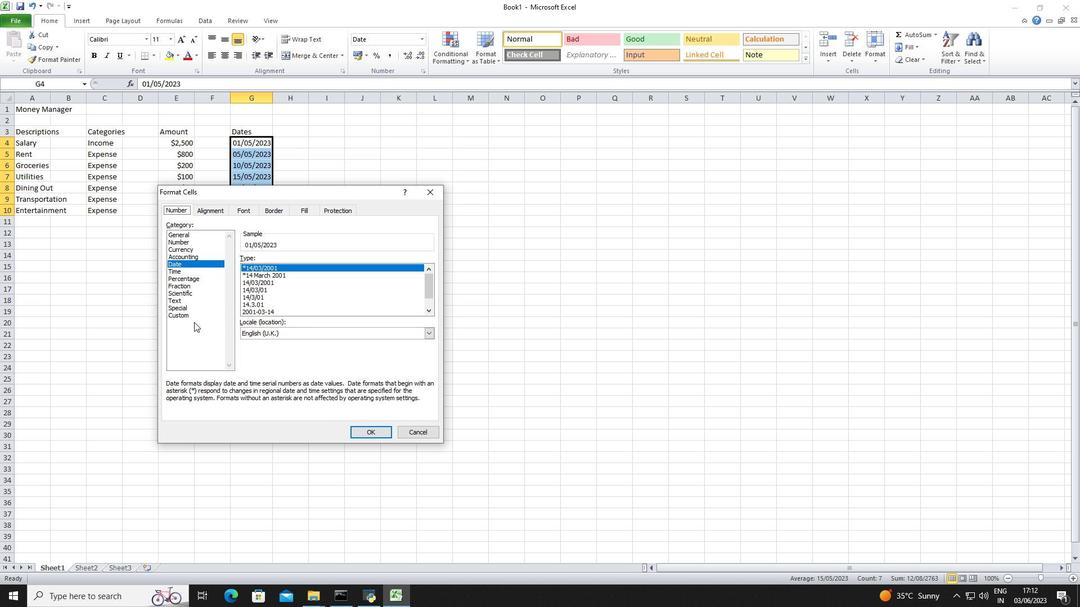 
Action: Mouse moved to (198, 316)
Screenshot: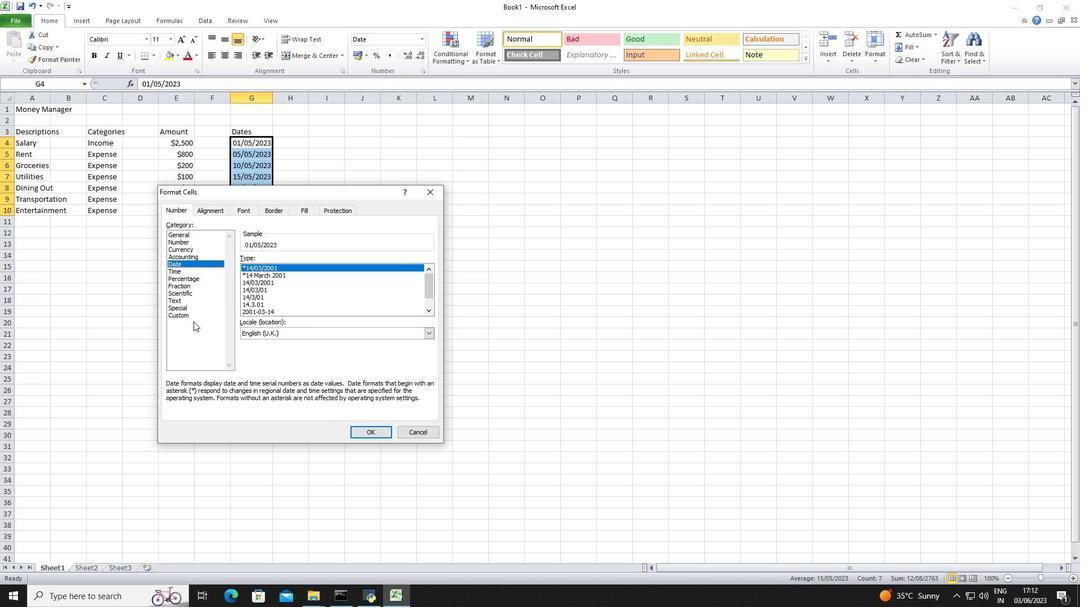 
Action: Mouse pressed left at (198, 316)
Screenshot: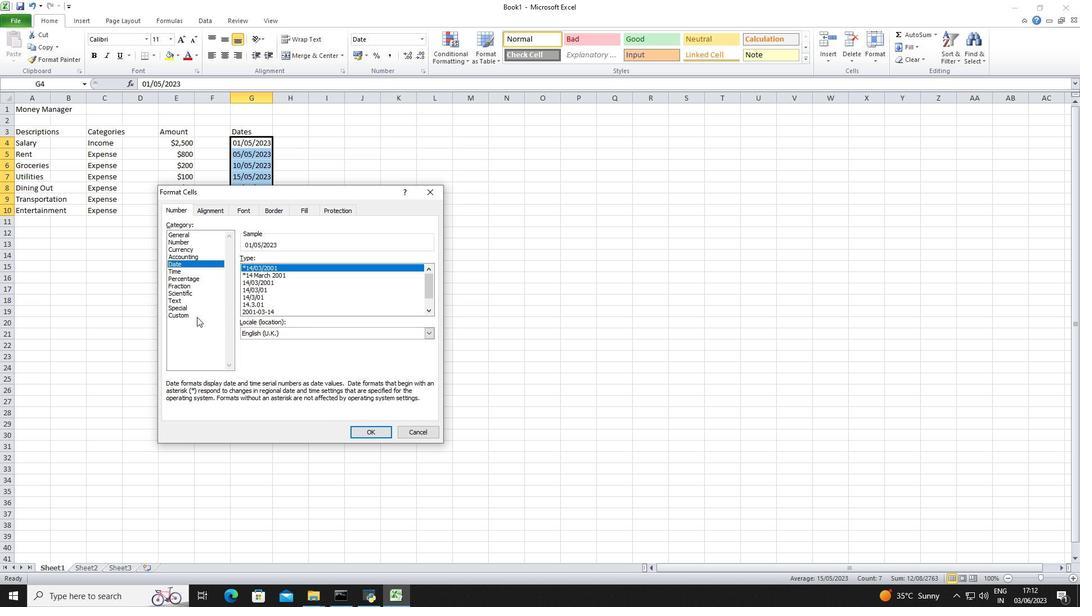 
Action: Mouse moved to (293, 265)
Screenshot: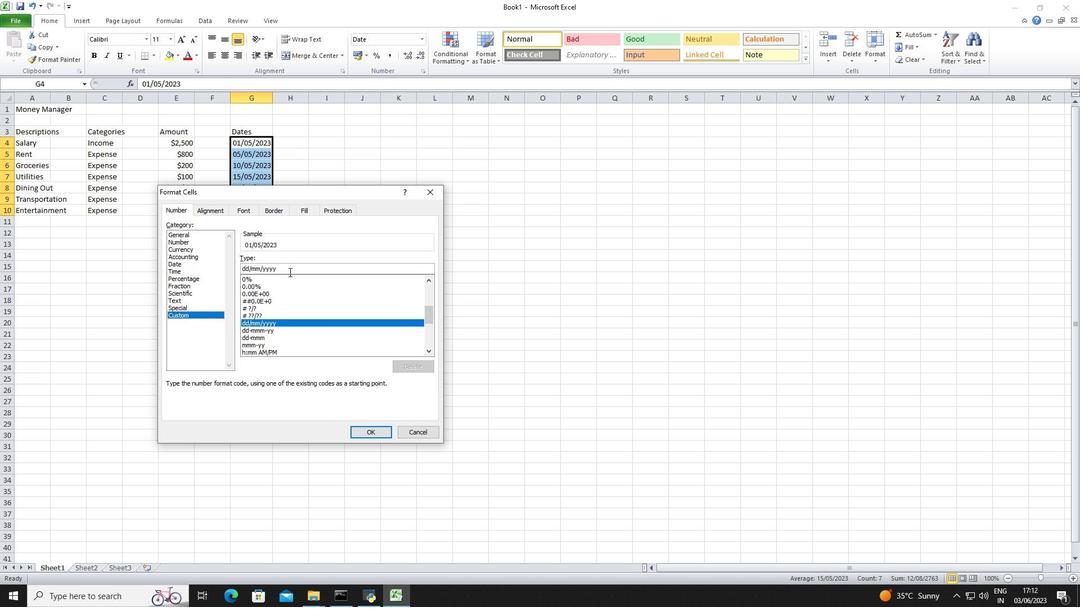 
Action: Mouse pressed left at (293, 265)
Screenshot: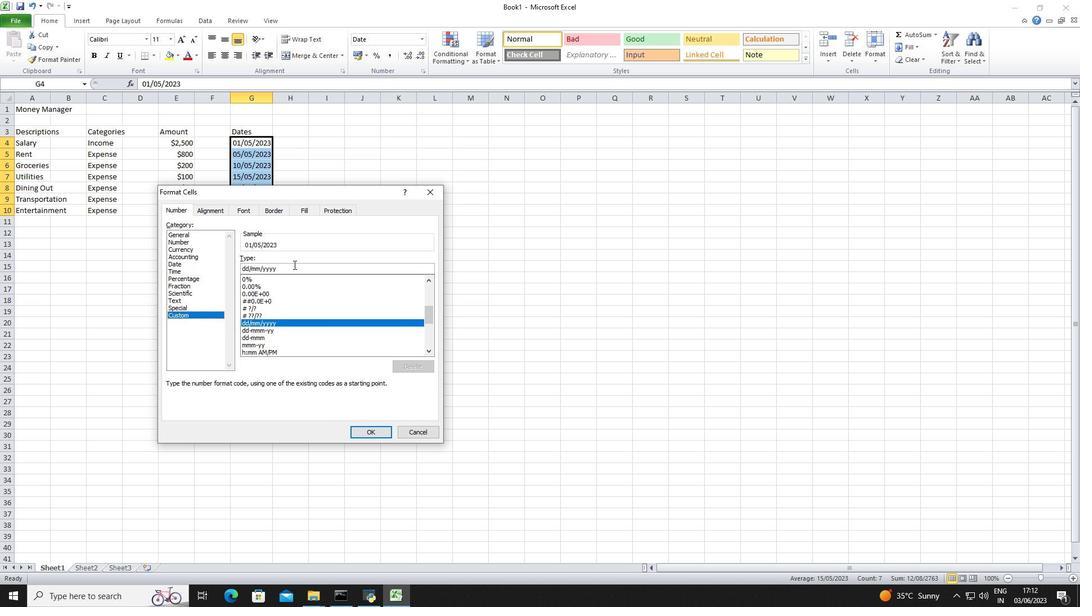 
Action: Mouse moved to (229, 265)
Screenshot: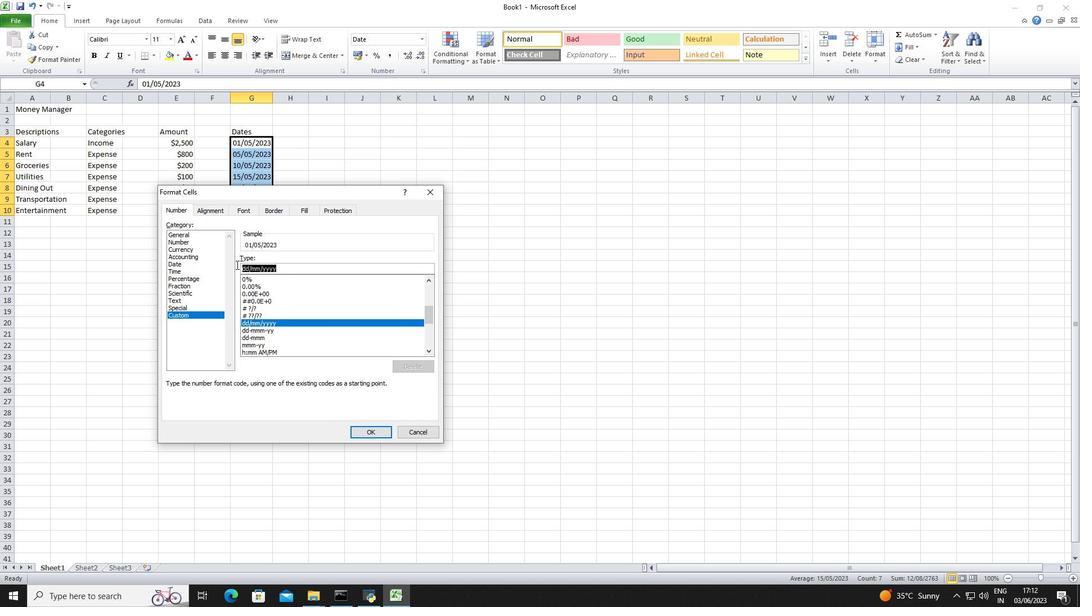 
Action: Key pressed yyyy-mm-dd
Screenshot: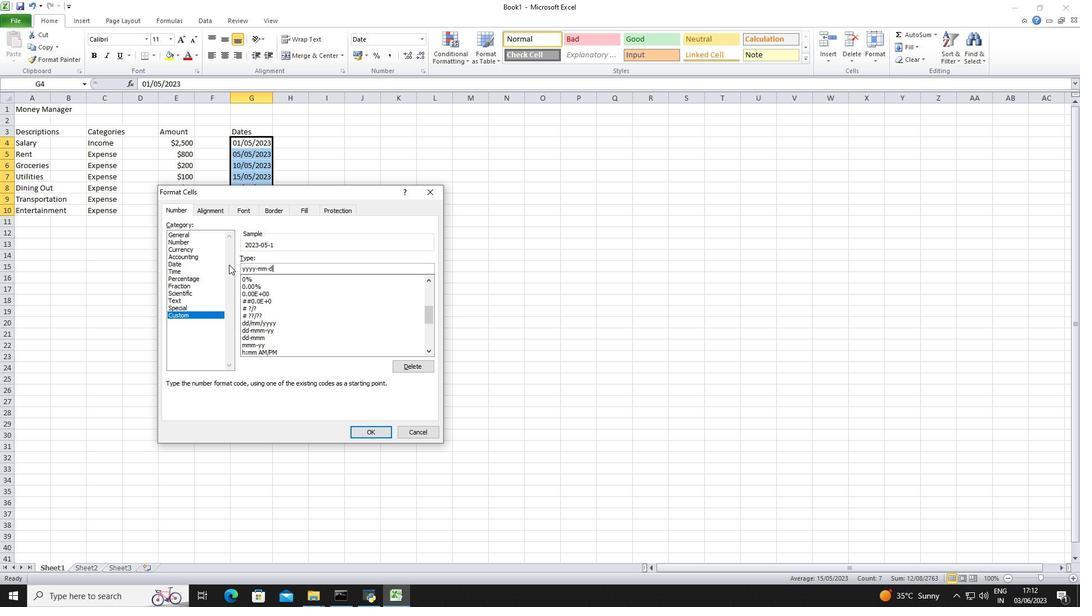 
Action: Mouse moved to (365, 437)
Screenshot: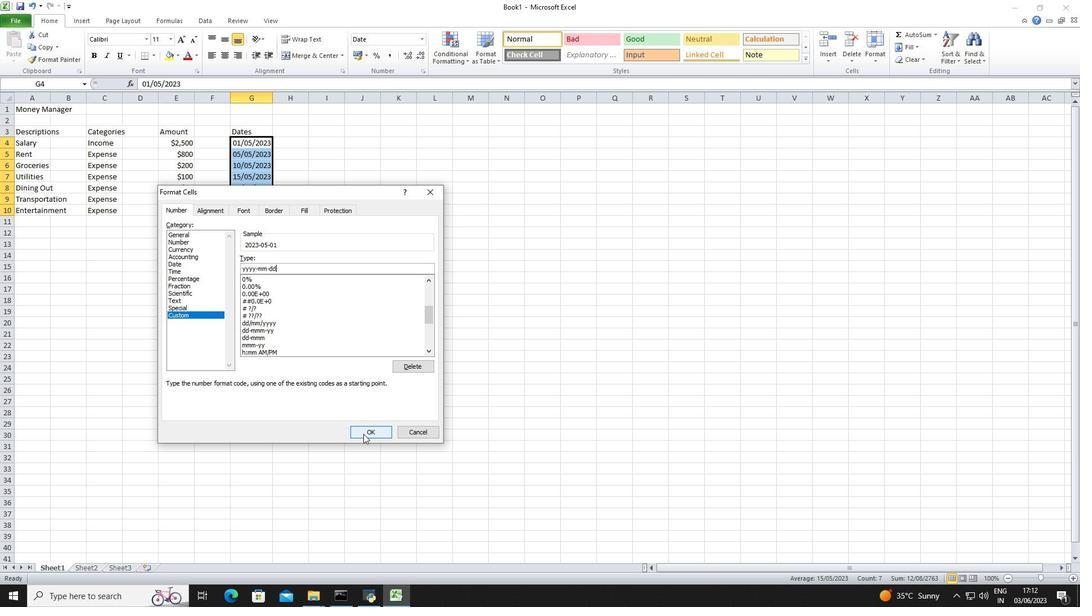 
Action: Mouse pressed left at (365, 437)
Screenshot: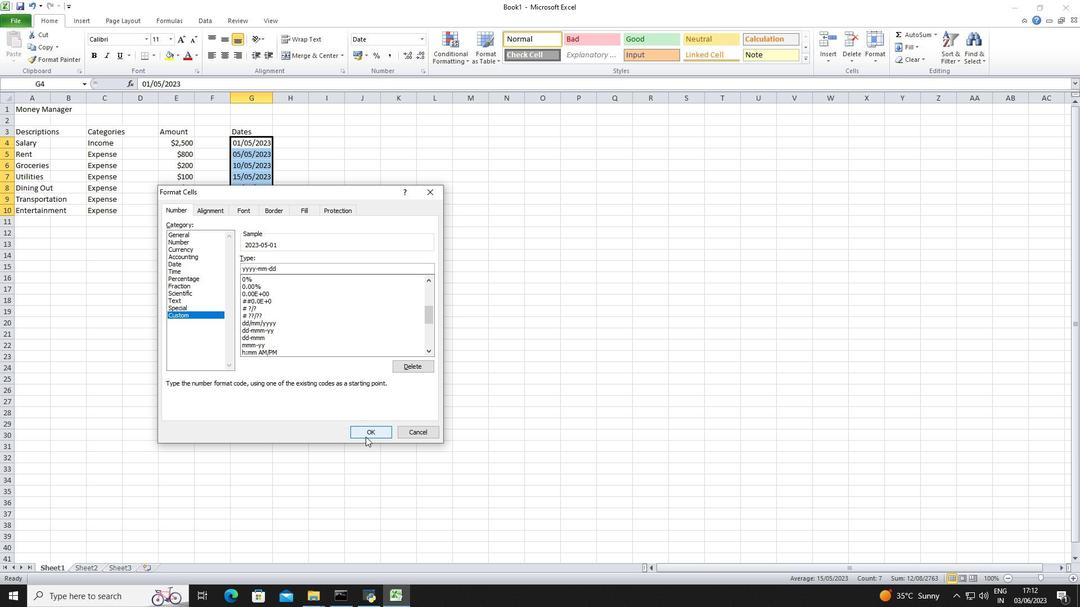 
Action: Mouse moved to (326, 134)
Screenshot: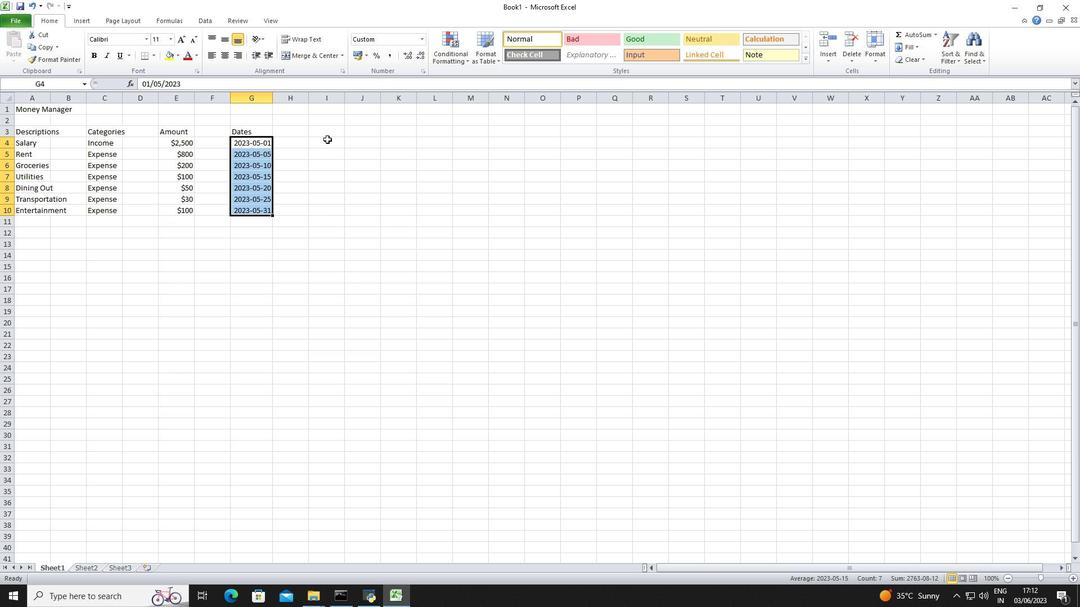 
Action: Mouse pressed left at (326, 134)
Screenshot: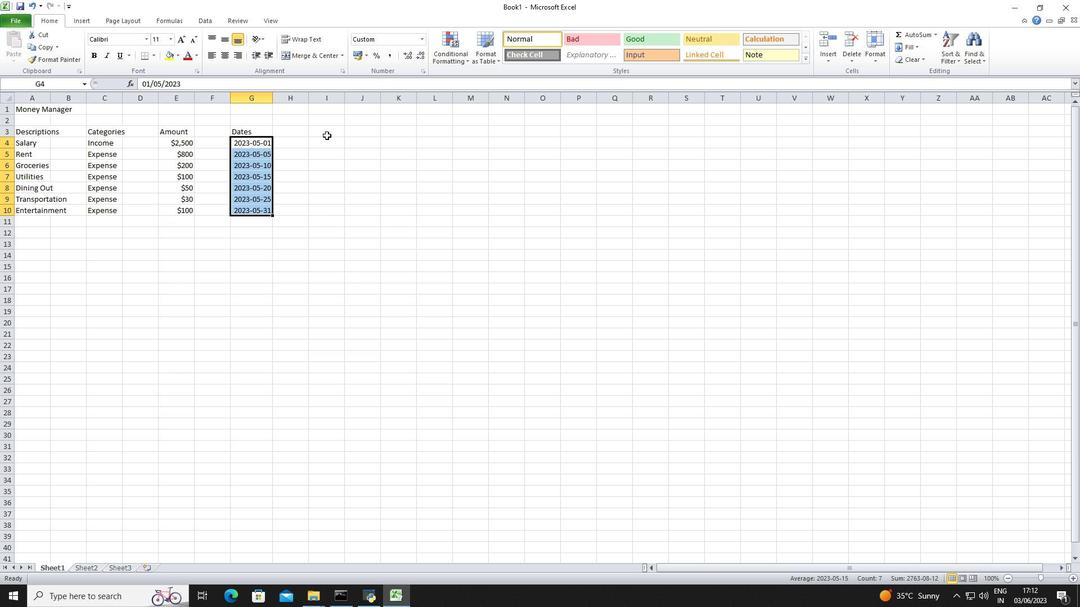 
Action: Key pressed ctrl+S<Key.shift>Dashboard<Key.shift>TAx<Key.shift>Docs<Key.enter>
Screenshot: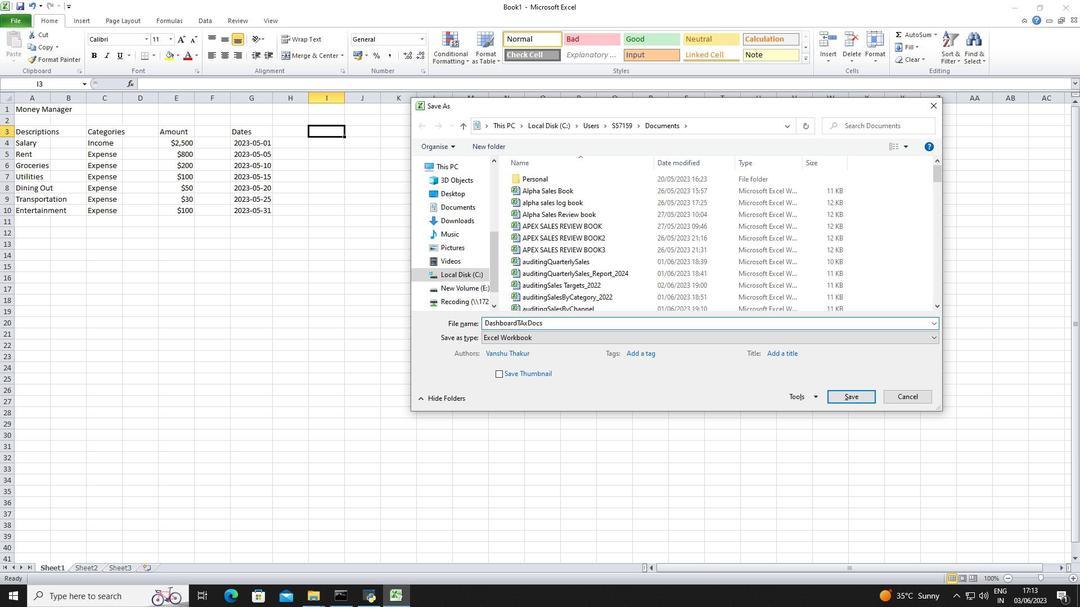 
